 Task: Create a scrum project AgileHero. Add to scrum project AgileHero a team member softage.2@softage.net and assign as Project Lead. Add to scrum project AgileHero a team member softage.3@softage.net
Action: Mouse moved to (226, 52)
Screenshot: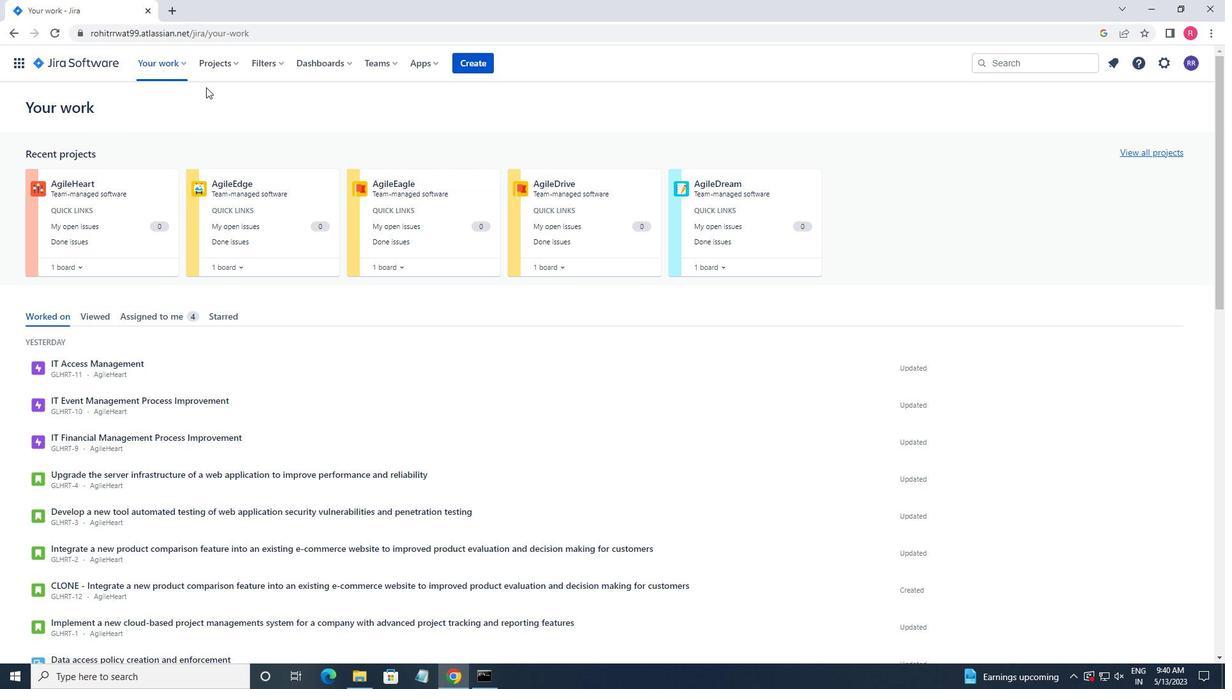 
Action: Mouse pressed left at (226, 52)
Screenshot: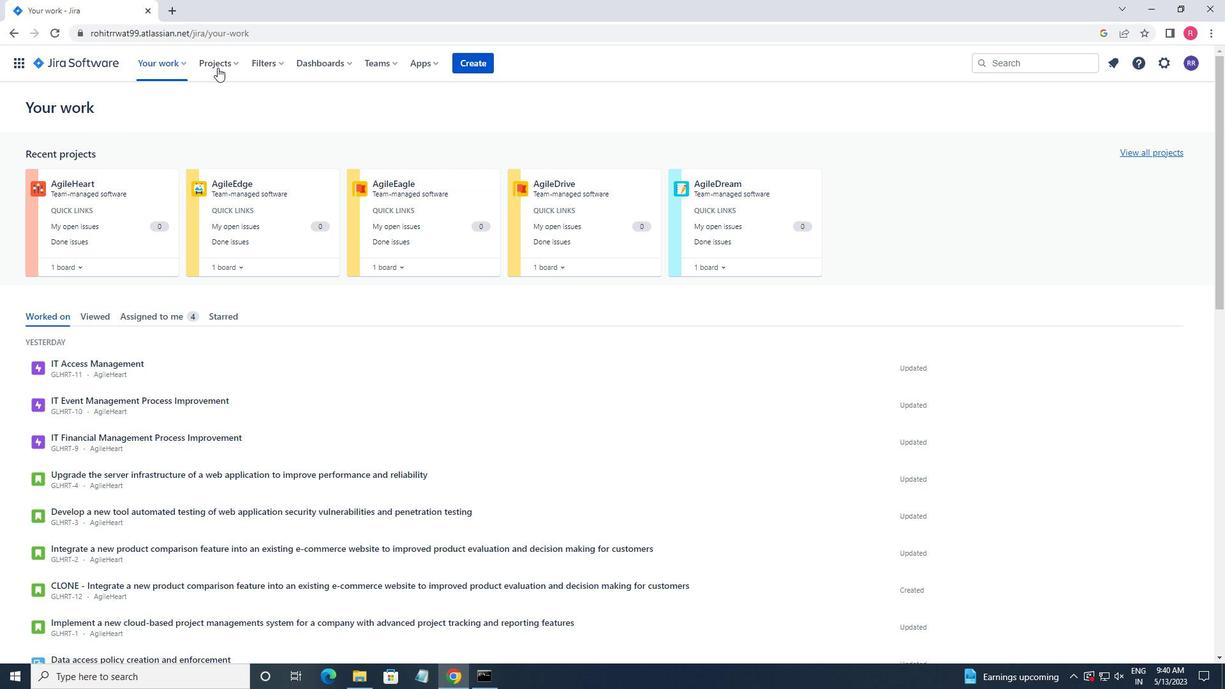 
Action: Mouse moved to (226, 66)
Screenshot: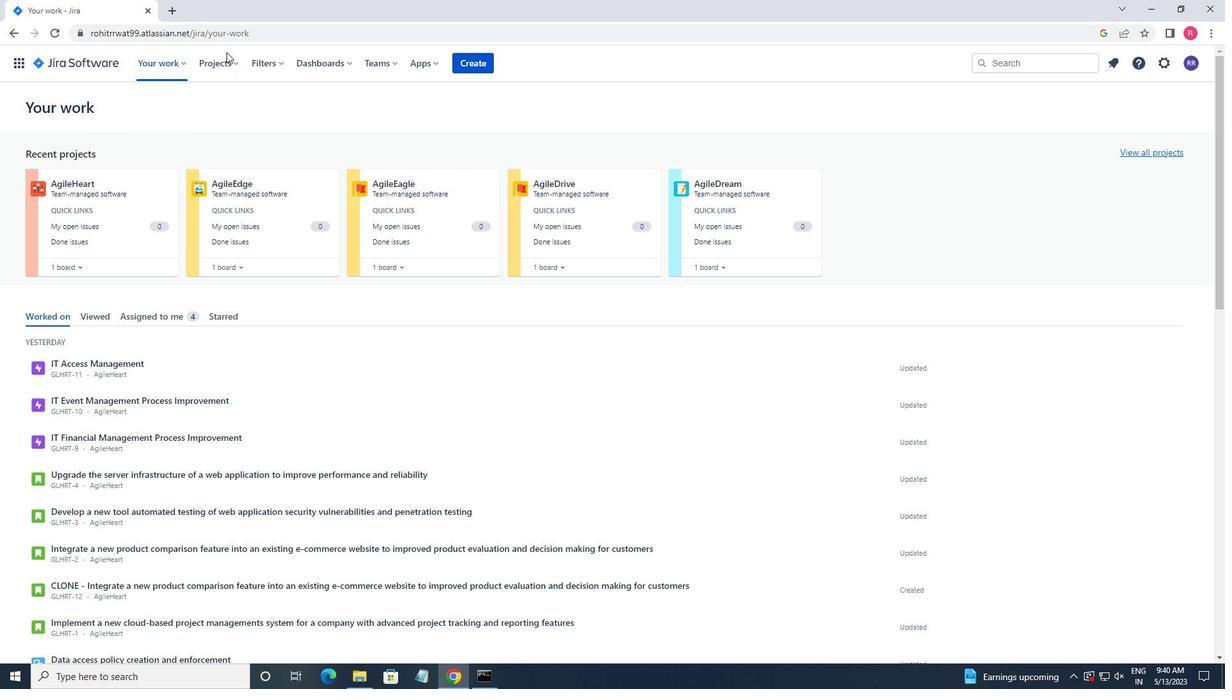 
Action: Mouse pressed left at (226, 66)
Screenshot: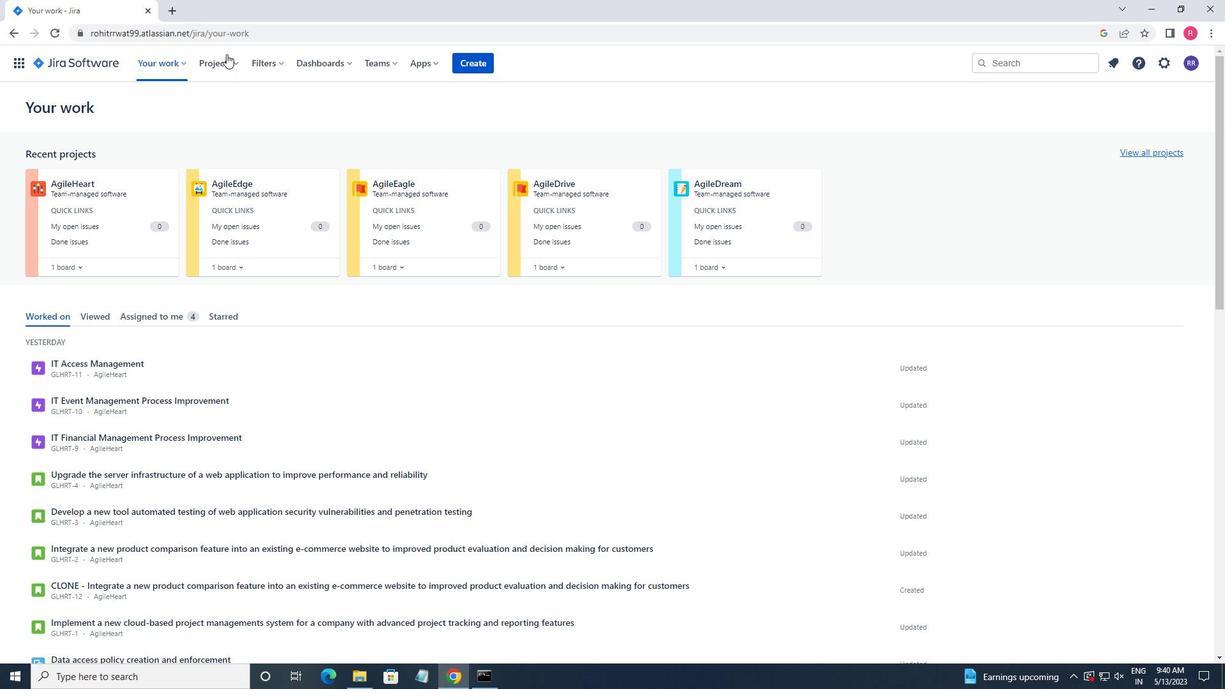 
Action: Mouse moved to (275, 320)
Screenshot: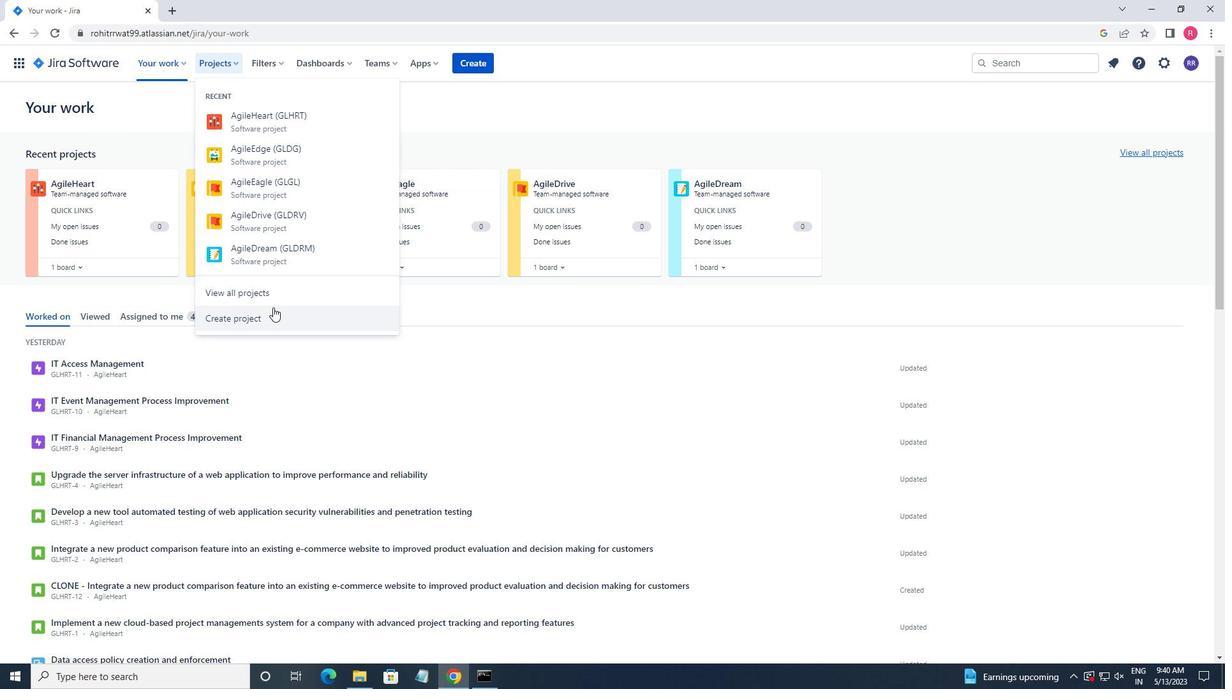 
Action: Mouse pressed left at (275, 320)
Screenshot: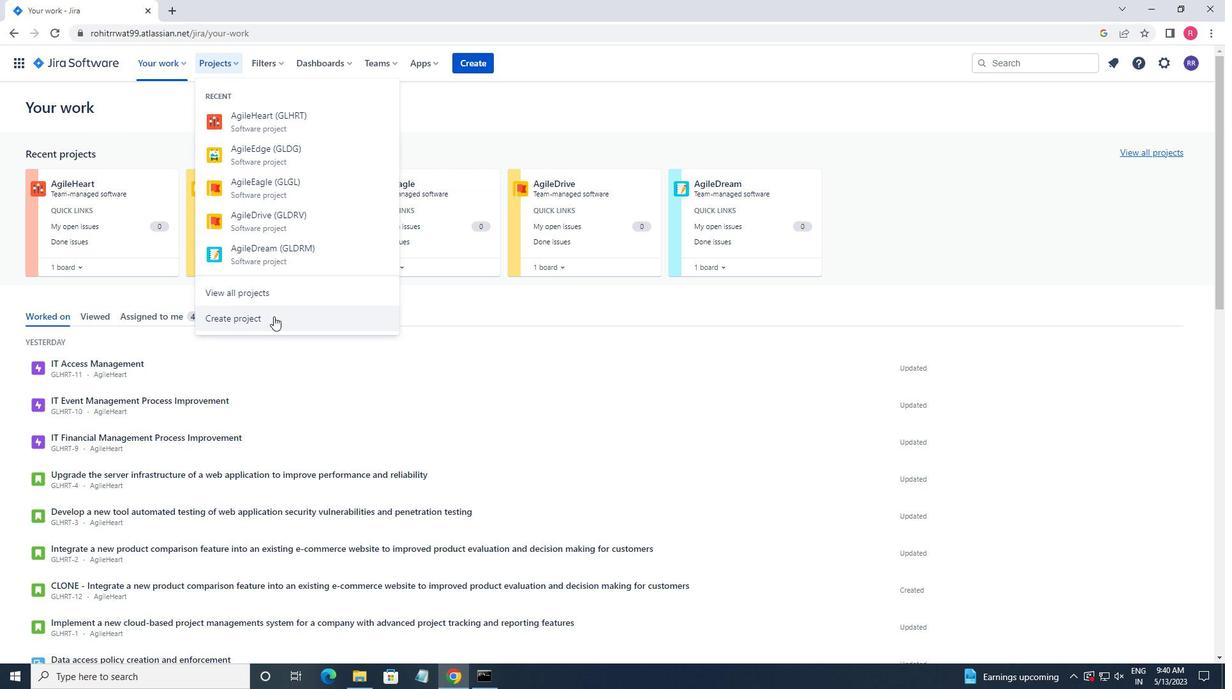 
Action: Mouse moved to (627, 308)
Screenshot: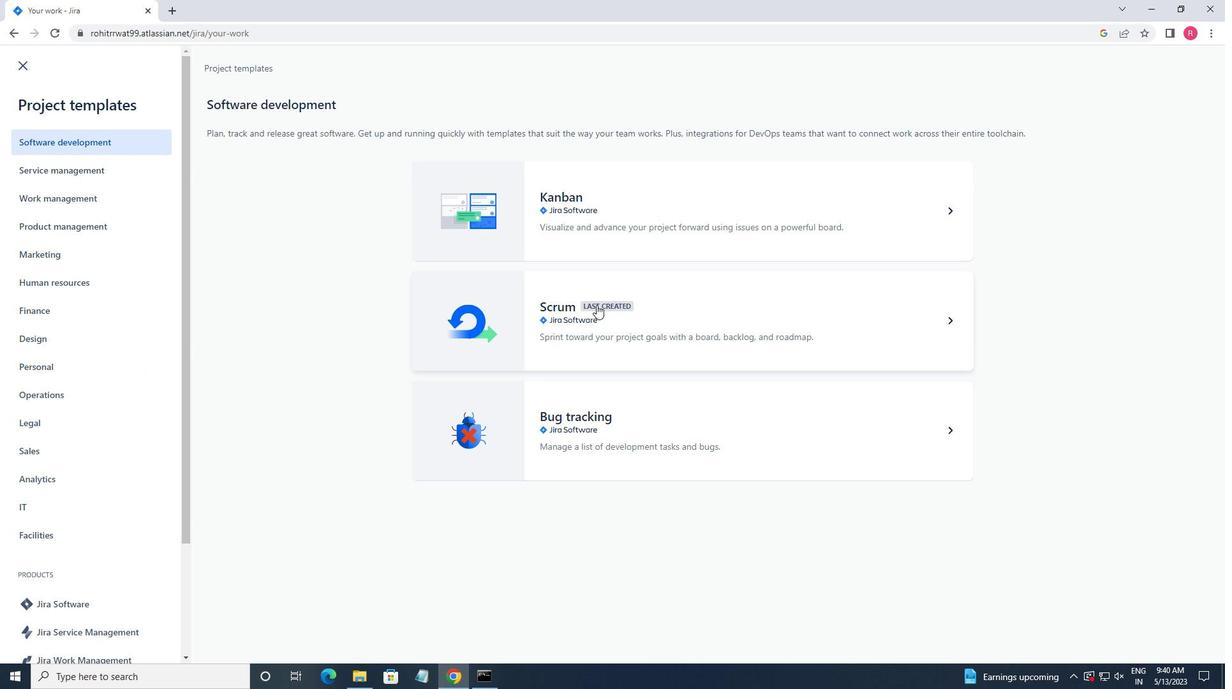 
Action: Mouse pressed left at (627, 308)
Screenshot: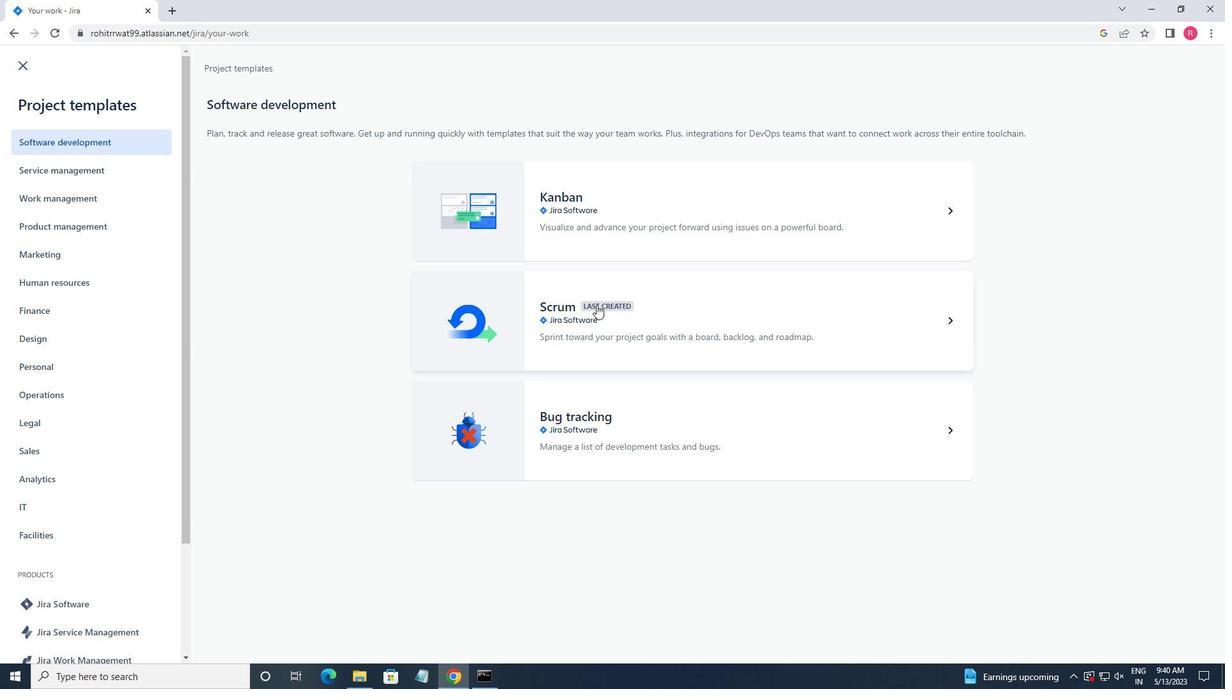 
Action: Mouse moved to (958, 637)
Screenshot: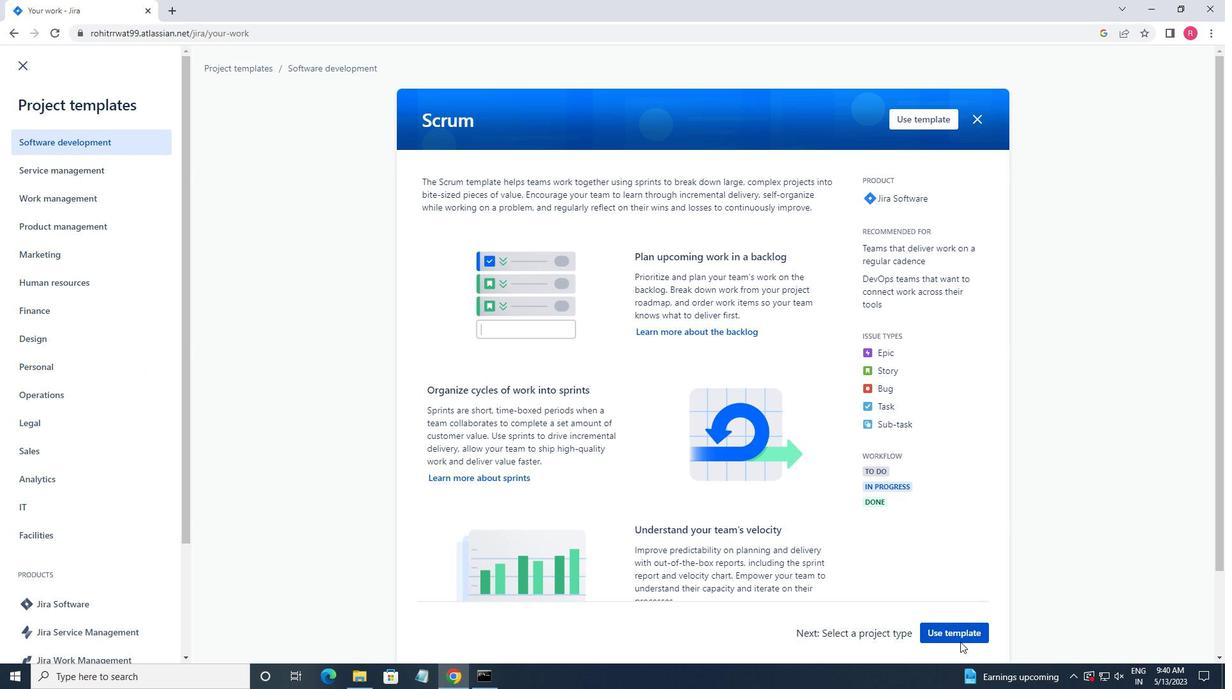 
Action: Mouse pressed left at (958, 637)
Screenshot: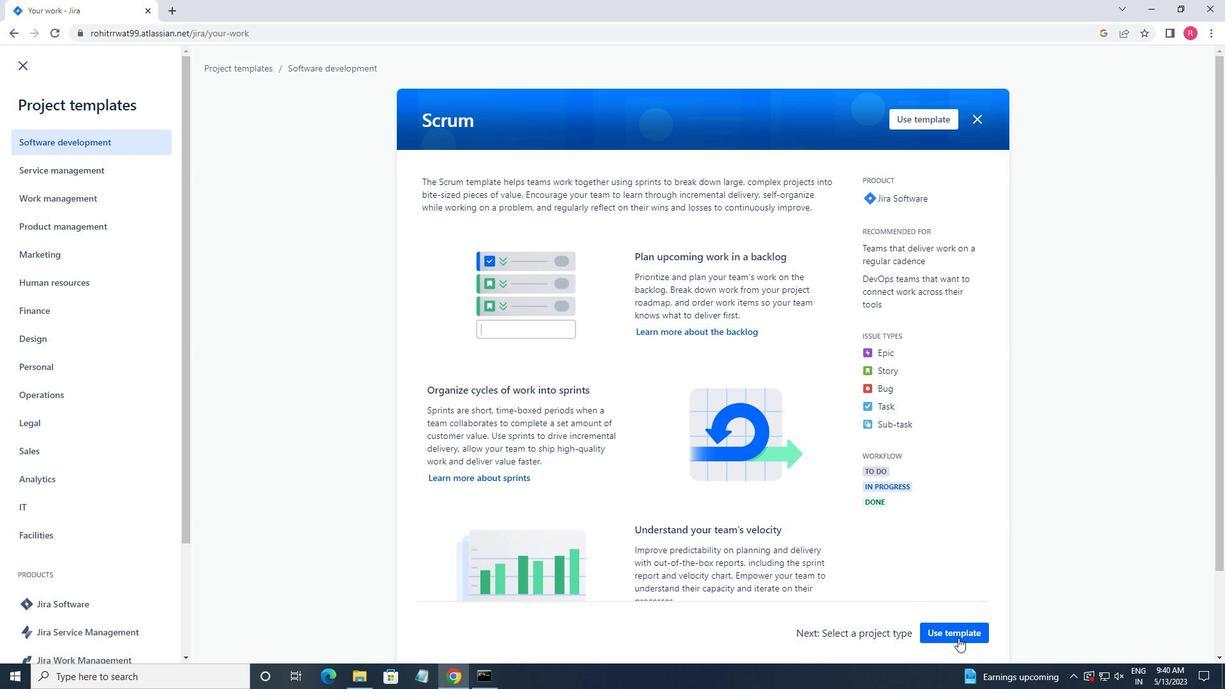 
Action: Mouse moved to (539, 623)
Screenshot: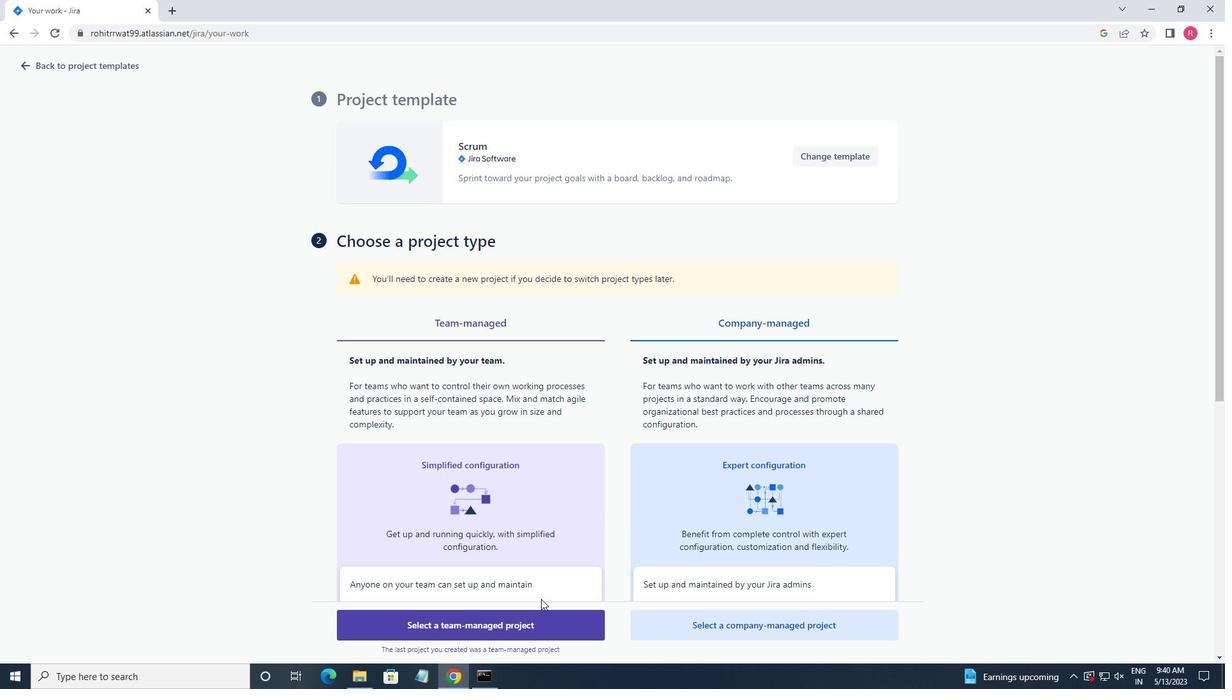 
Action: Mouse pressed left at (539, 623)
Screenshot: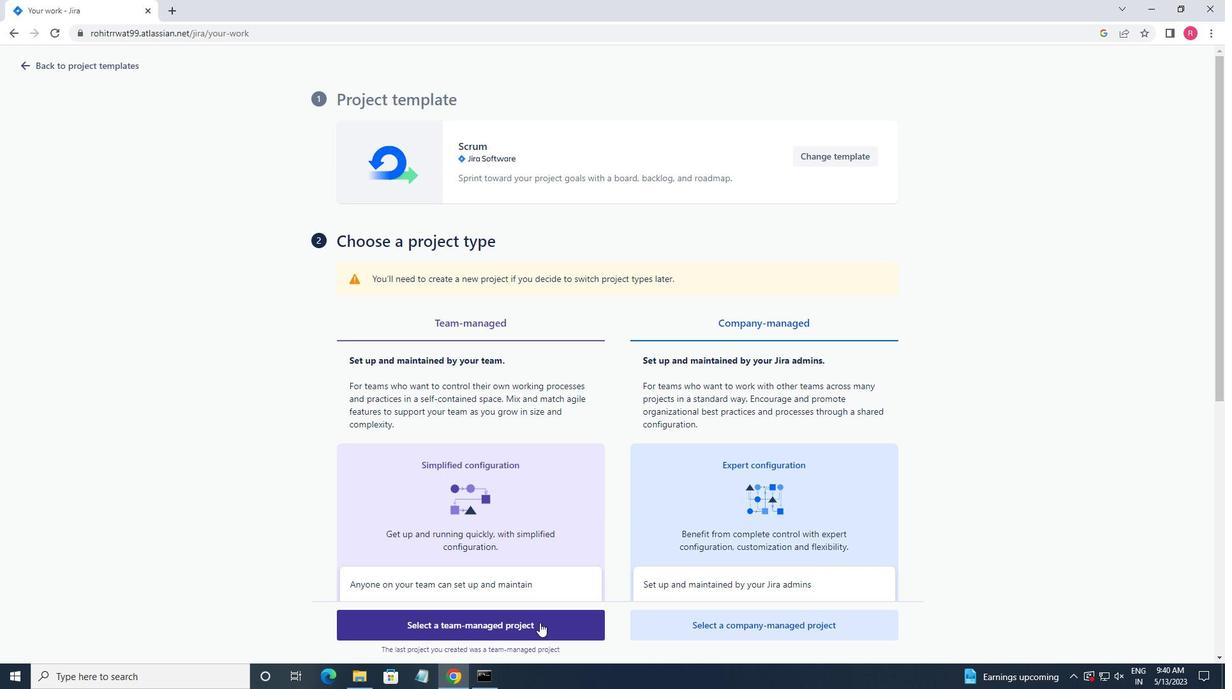 
Action: Mouse moved to (380, 335)
Screenshot: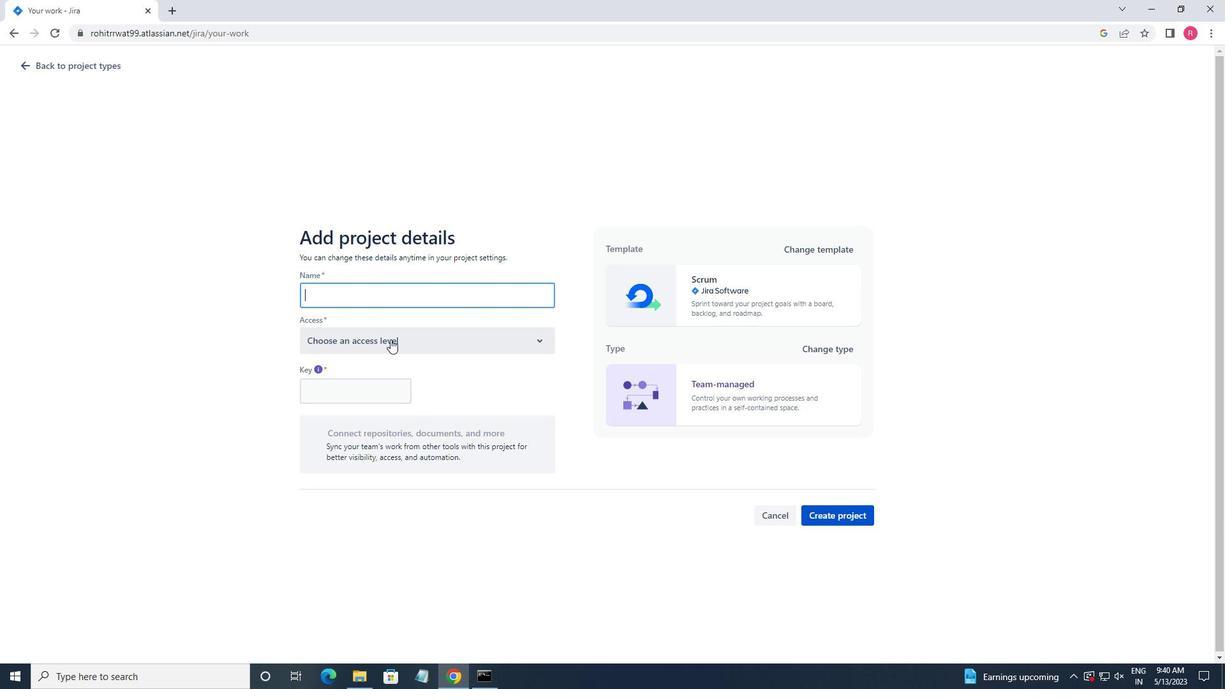 
Action: Key pressed <Key.shift>AGILE<Key.shift>HERO
Screenshot: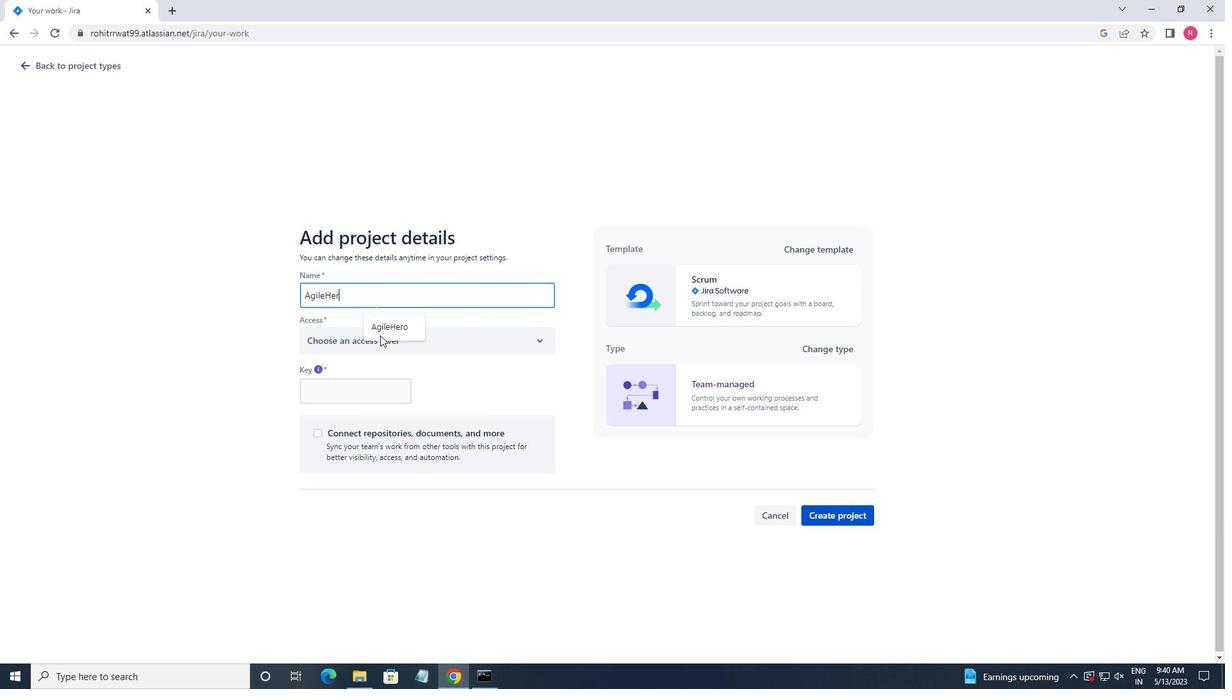 
Action: Mouse pressed left at (380, 335)
Screenshot: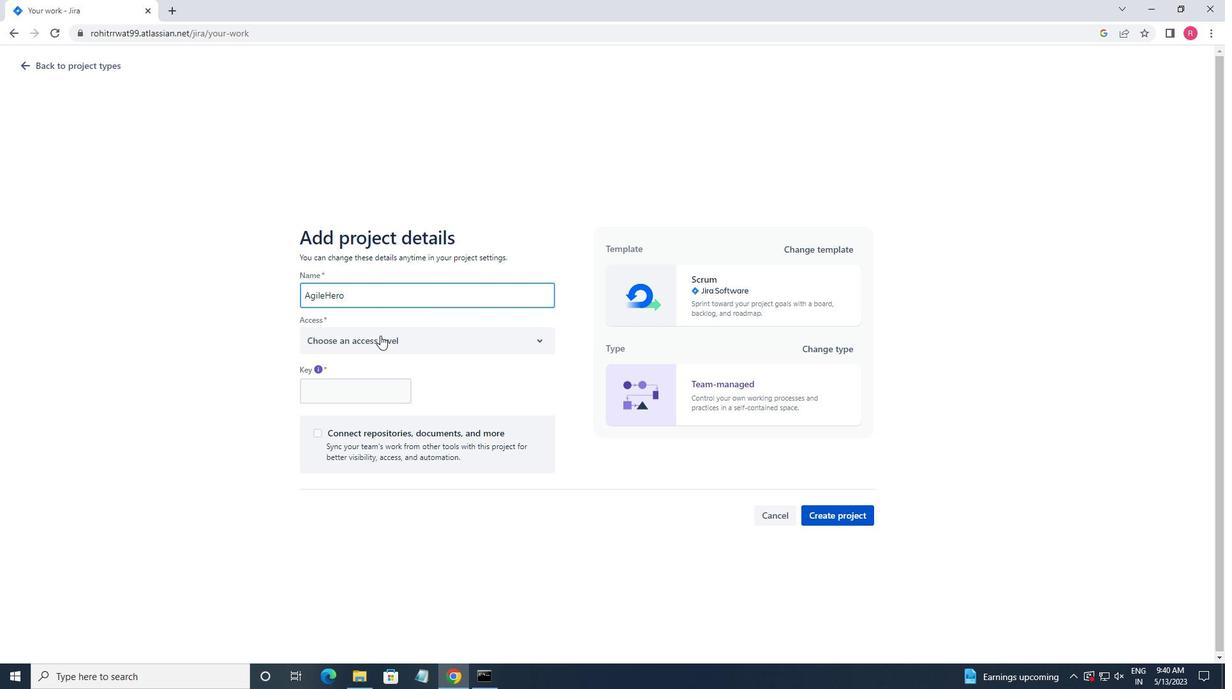 
Action: Mouse moved to (394, 384)
Screenshot: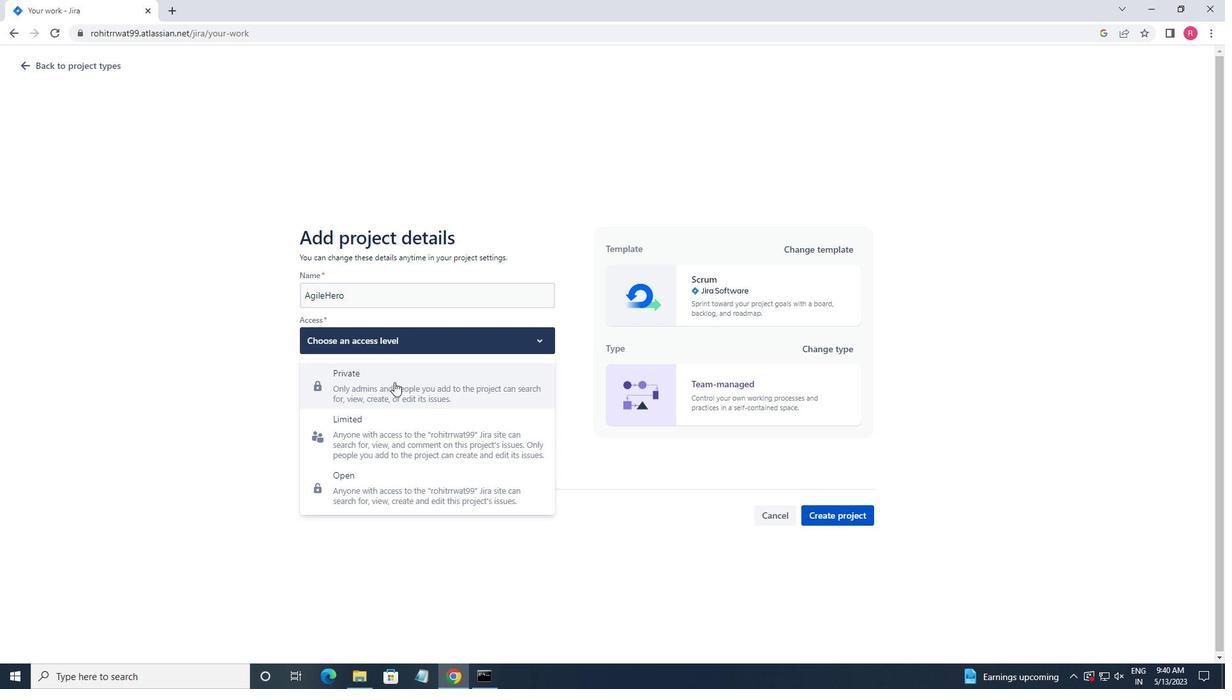 
Action: Mouse pressed left at (394, 384)
Screenshot: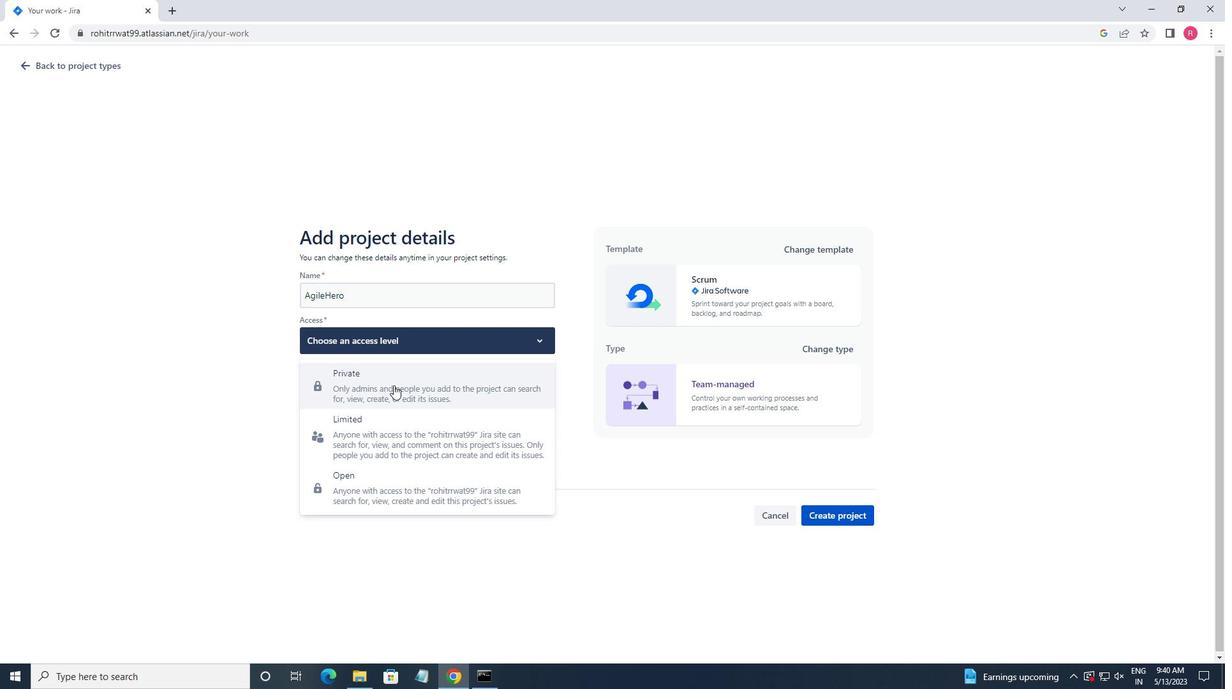 
Action: Mouse moved to (844, 516)
Screenshot: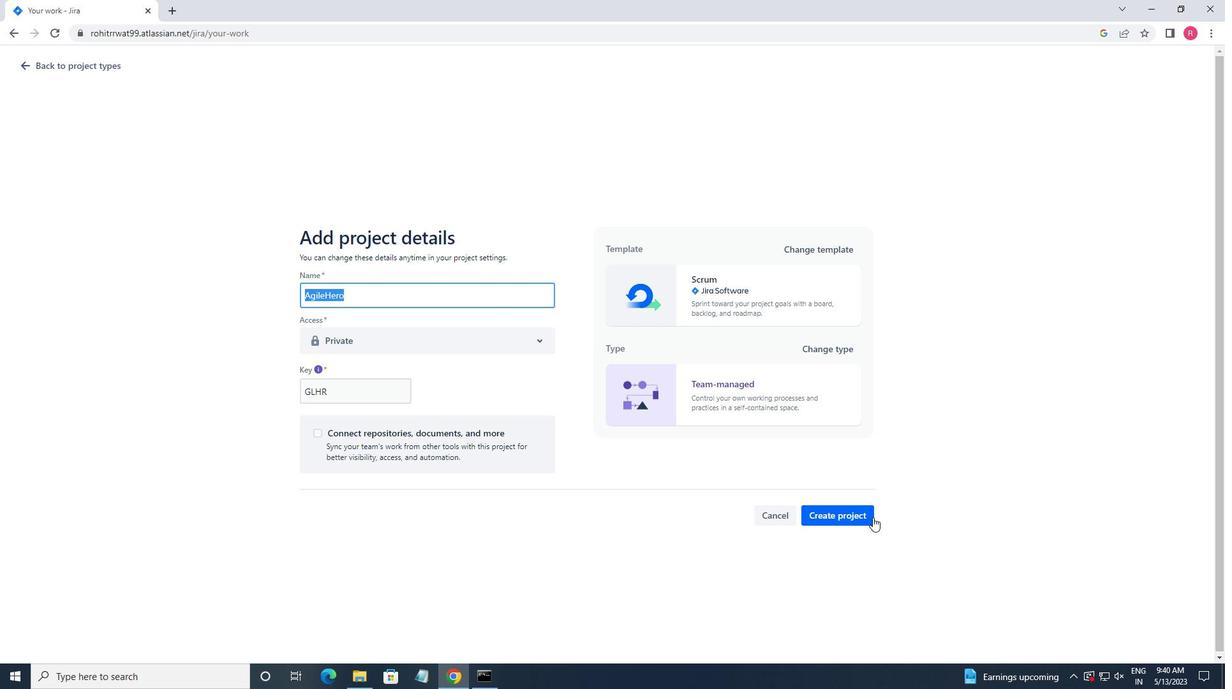 
Action: Mouse pressed left at (844, 516)
Screenshot: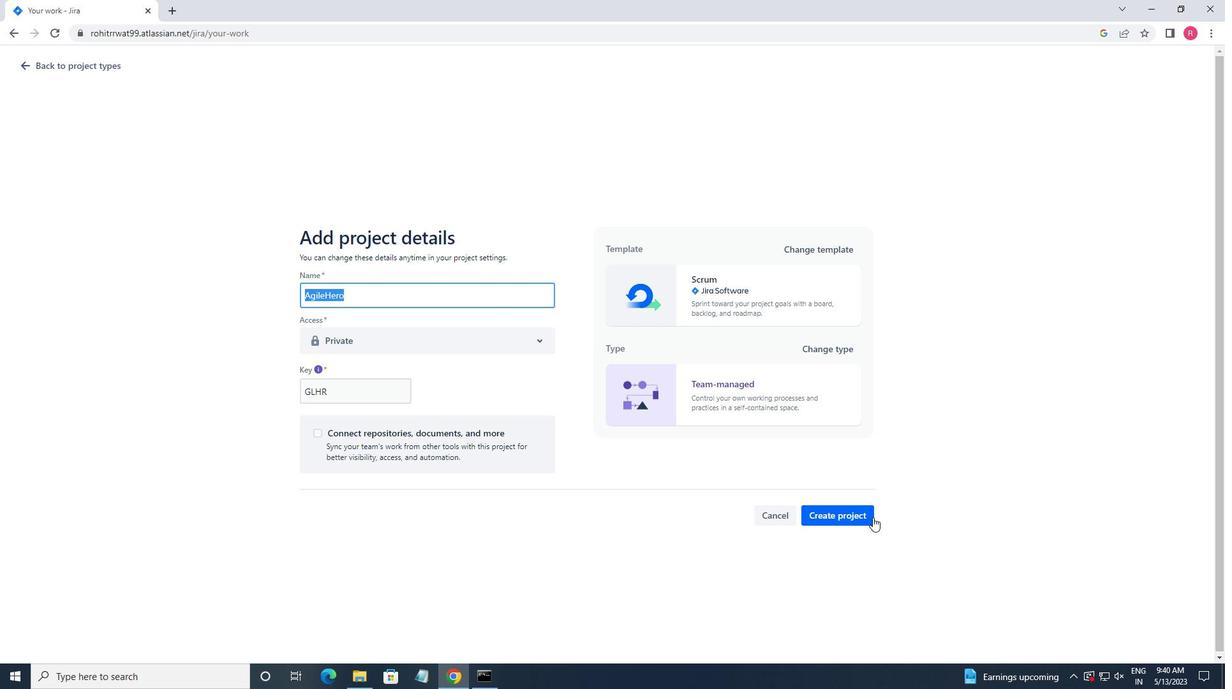 
Action: Mouse moved to (297, 179)
Screenshot: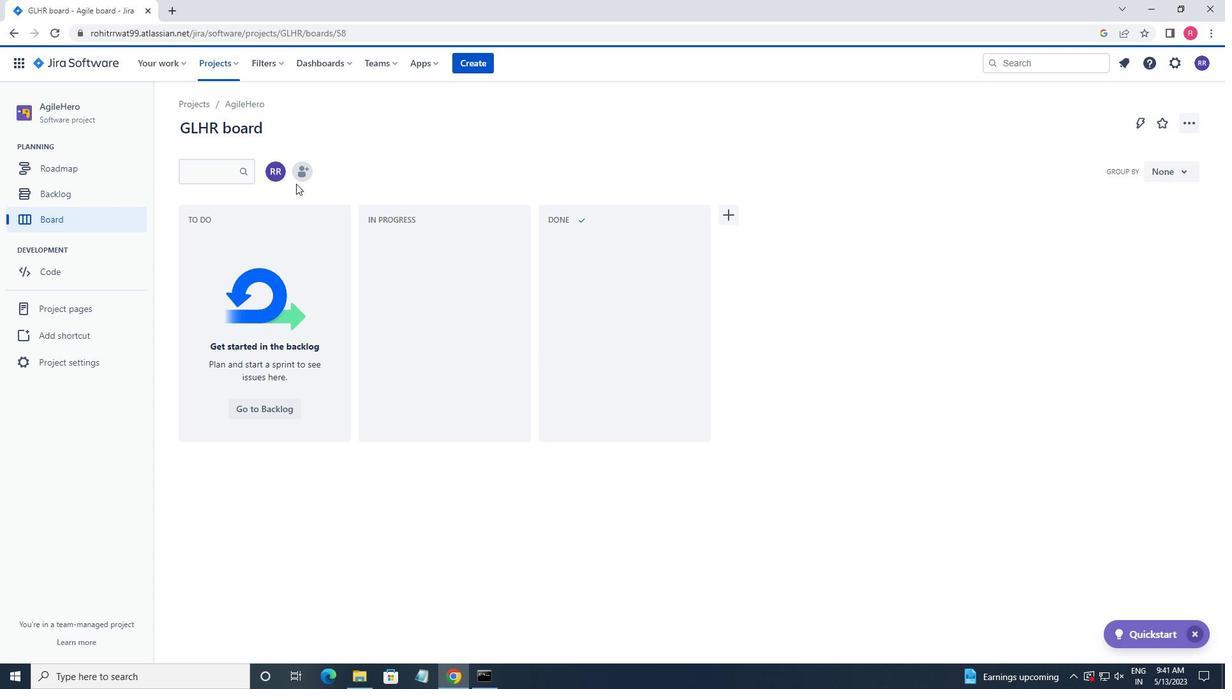 
Action: Mouse pressed left at (297, 179)
Screenshot: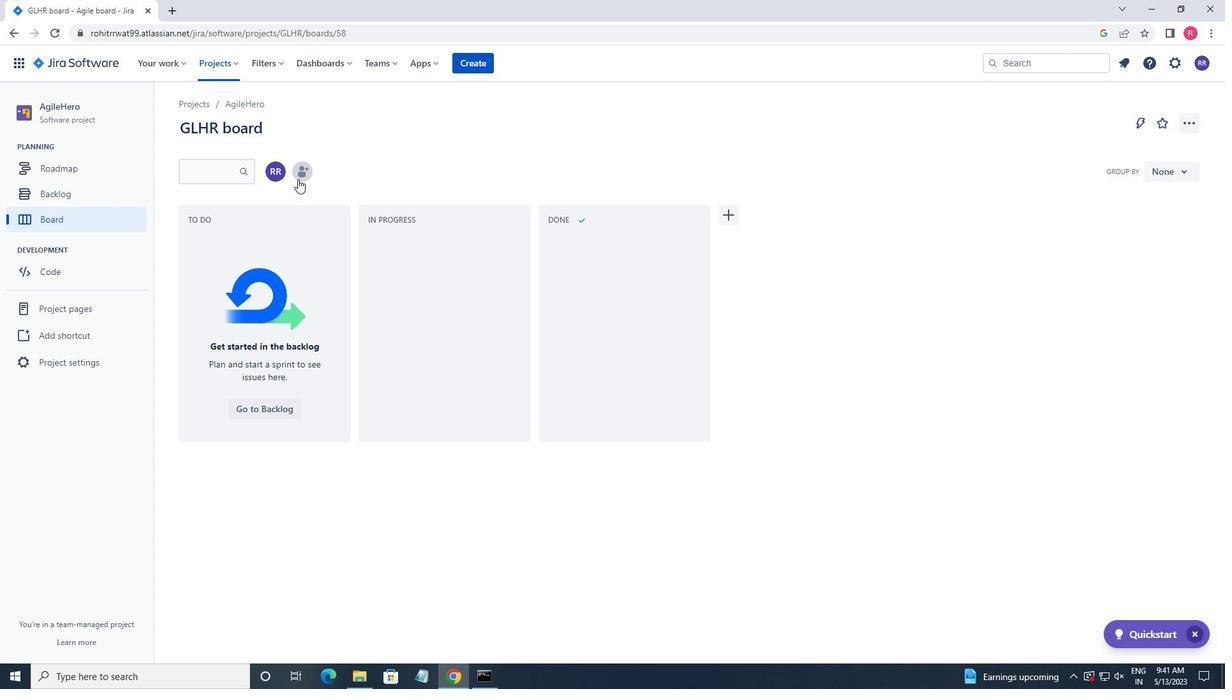 
Action: Key pressed SOFTAGE.2<Key.shift>@SOFTAGE.NET
Screenshot: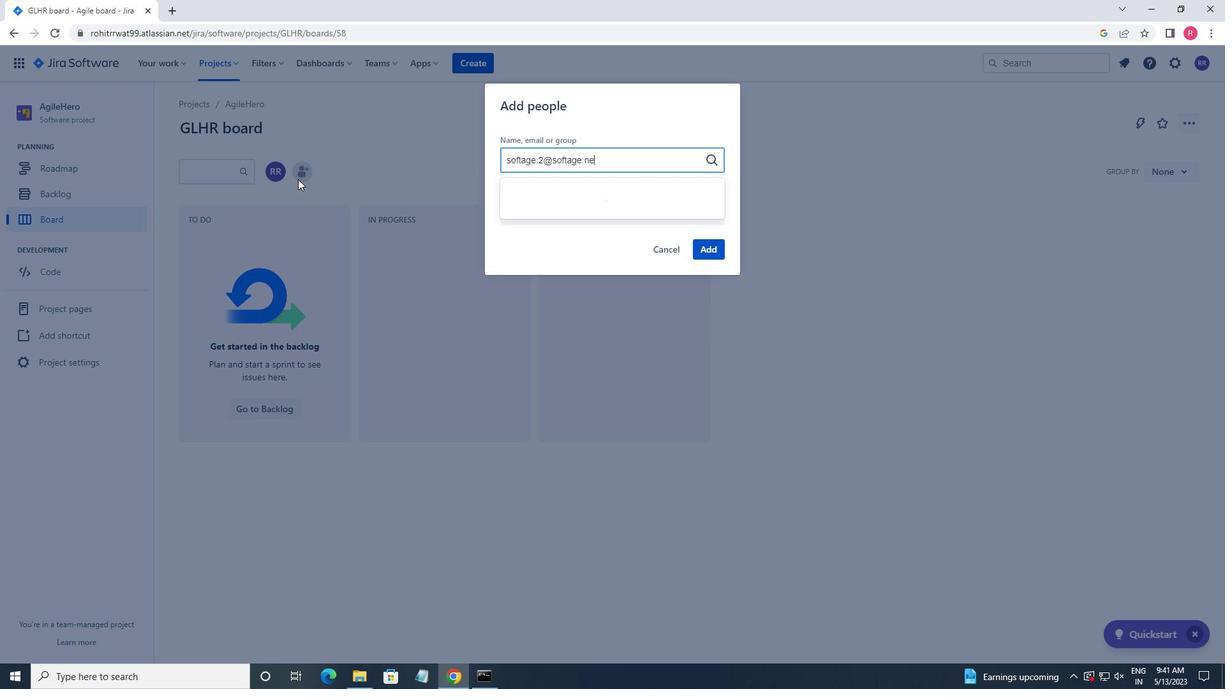 
Action: Mouse moved to (706, 229)
Screenshot: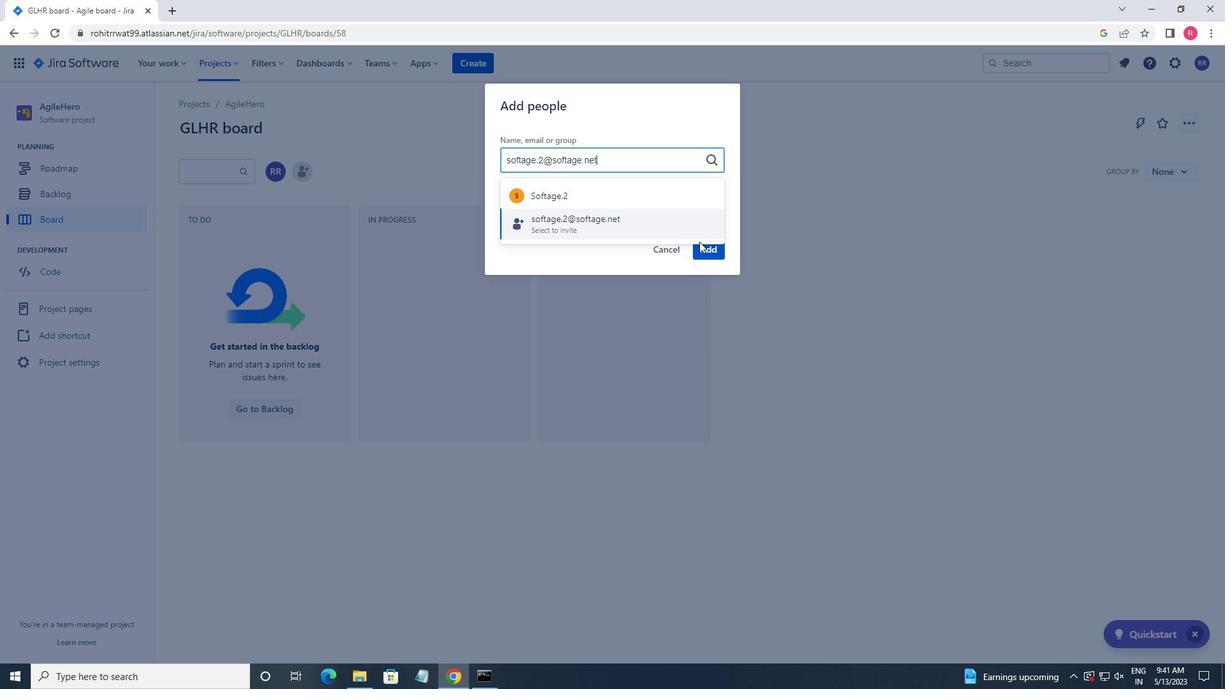 
Action: Mouse pressed left at (706, 229)
Screenshot: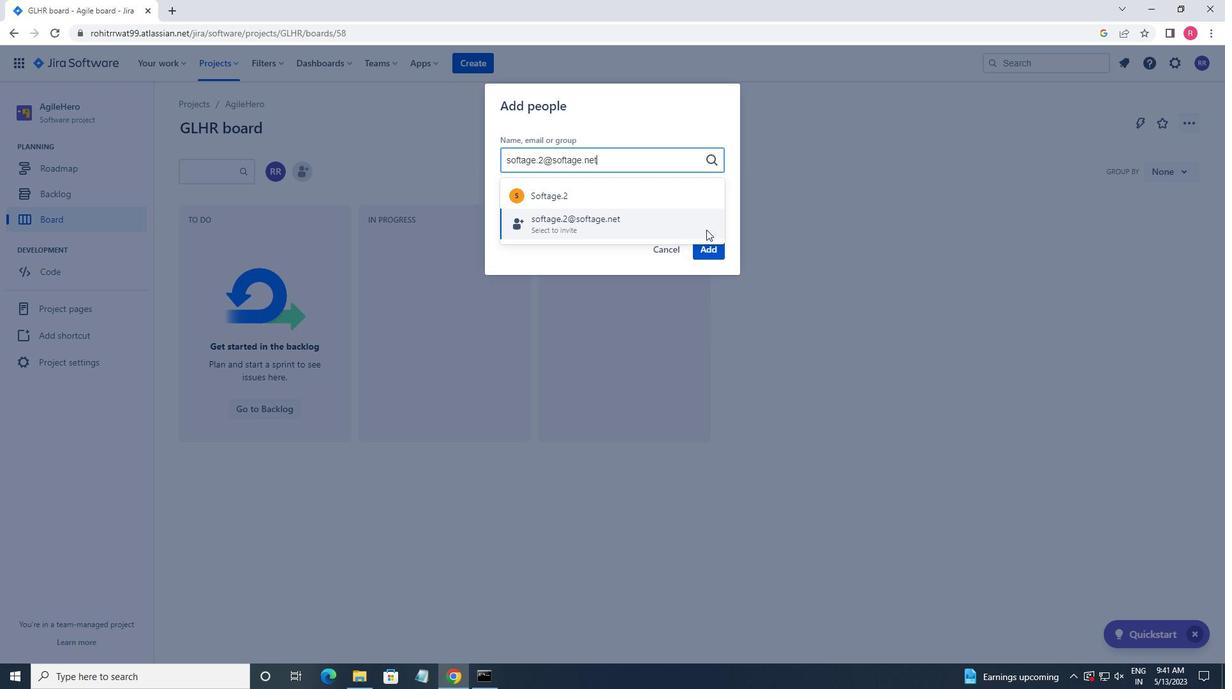 
Action: Mouse moved to (714, 255)
Screenshot: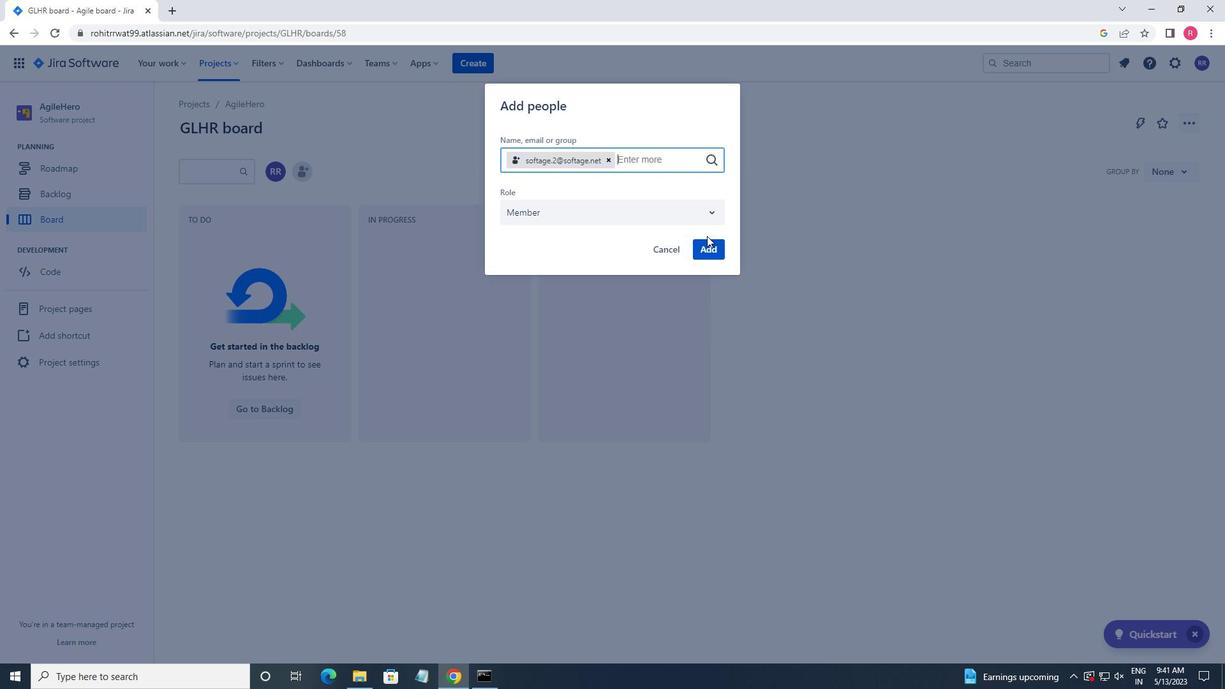 
Action: Mouse pressed left at (714, 255)
Screenshot: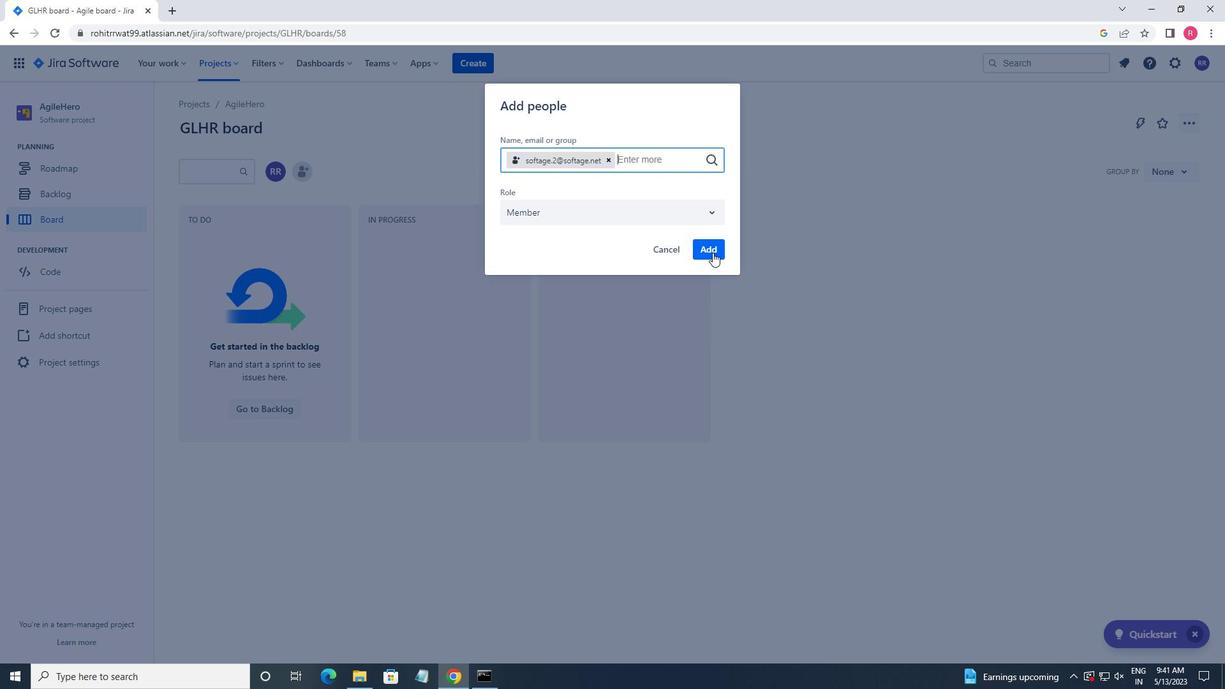 
Action: Mouse moved to (133, 363)
Screenshot: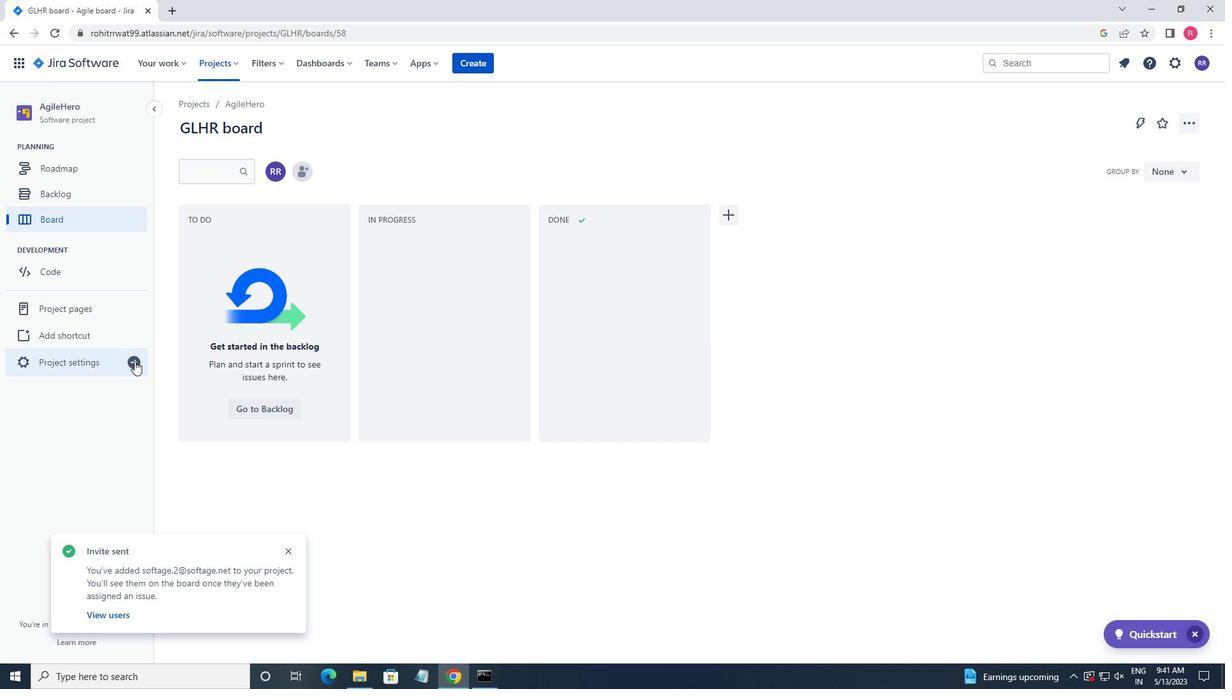 
Action: Mouse pressed left at (133, 363)
Screenshot: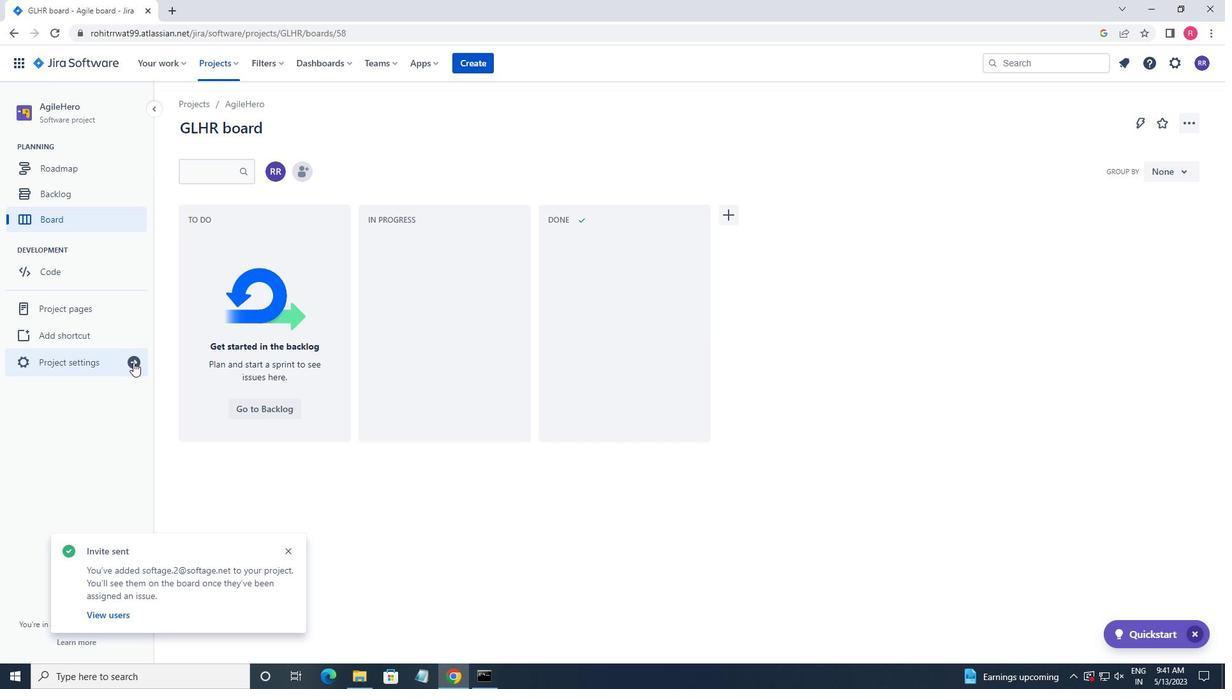 
Action: Mouse moved to (456, 360)
Screenshot: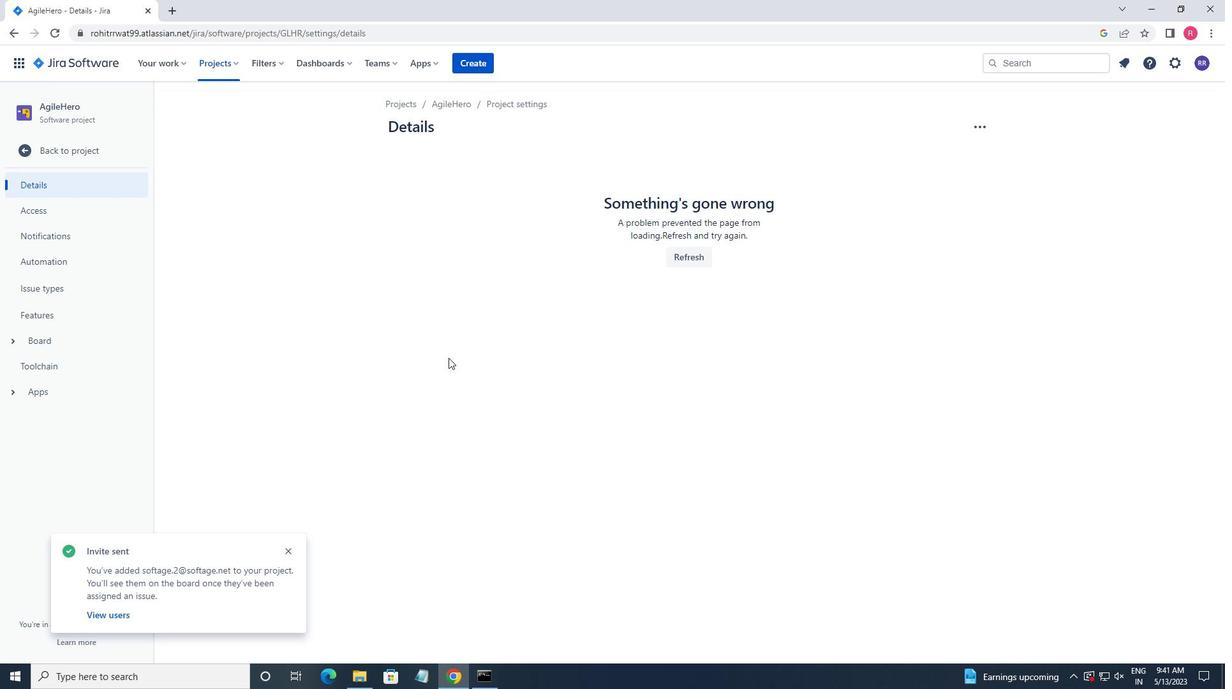 
Action: Mouse scrolled (456, 359) with delta (0, 0)
Screenshot: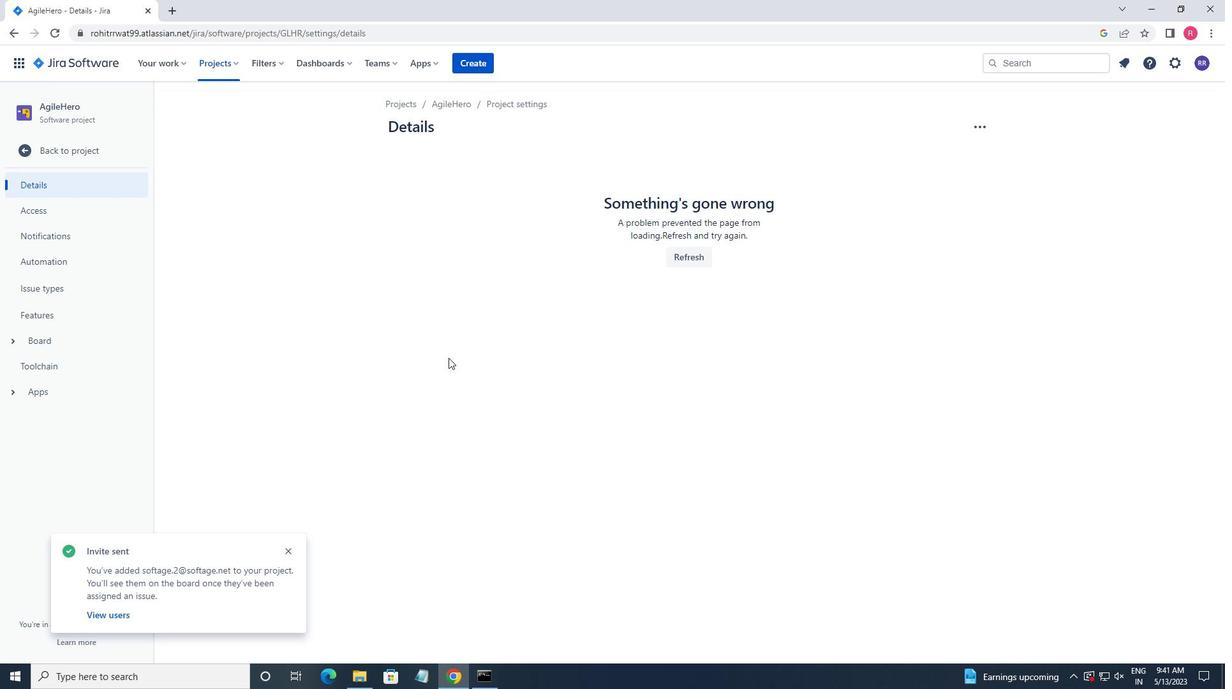 
Action: Mouse moved to (461, 363)
Screenshot: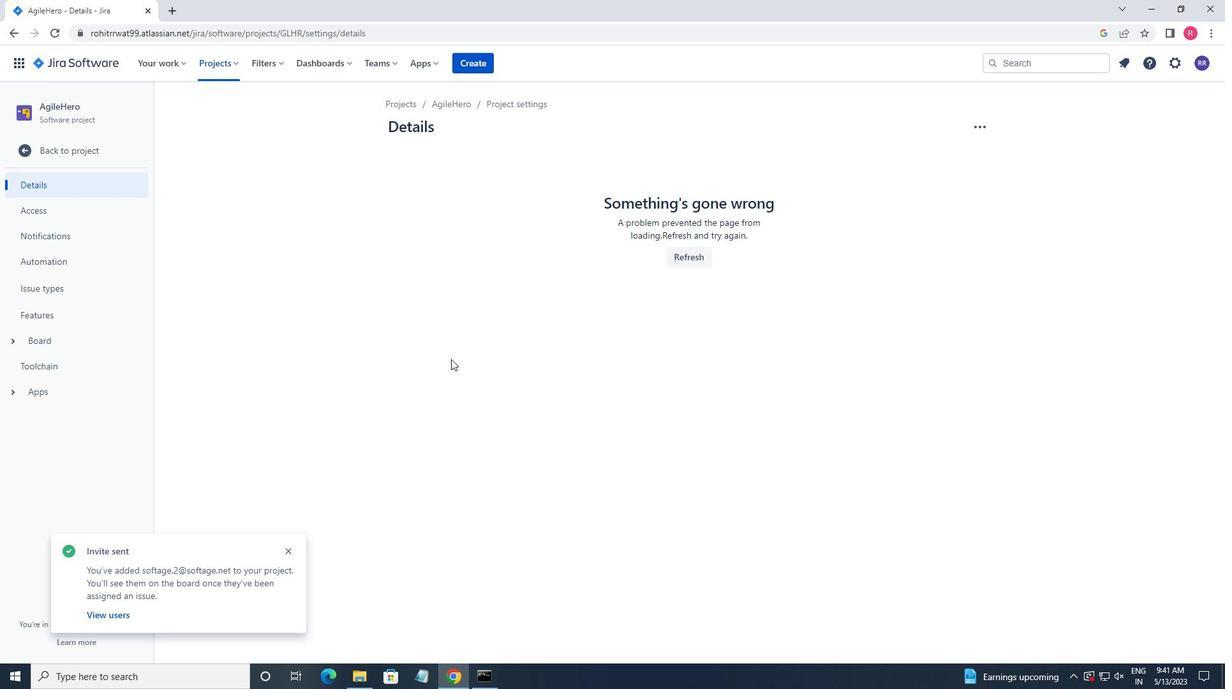 
Action: Mouse scrolled (461, 362) with delta (0, 0)
Screenshot: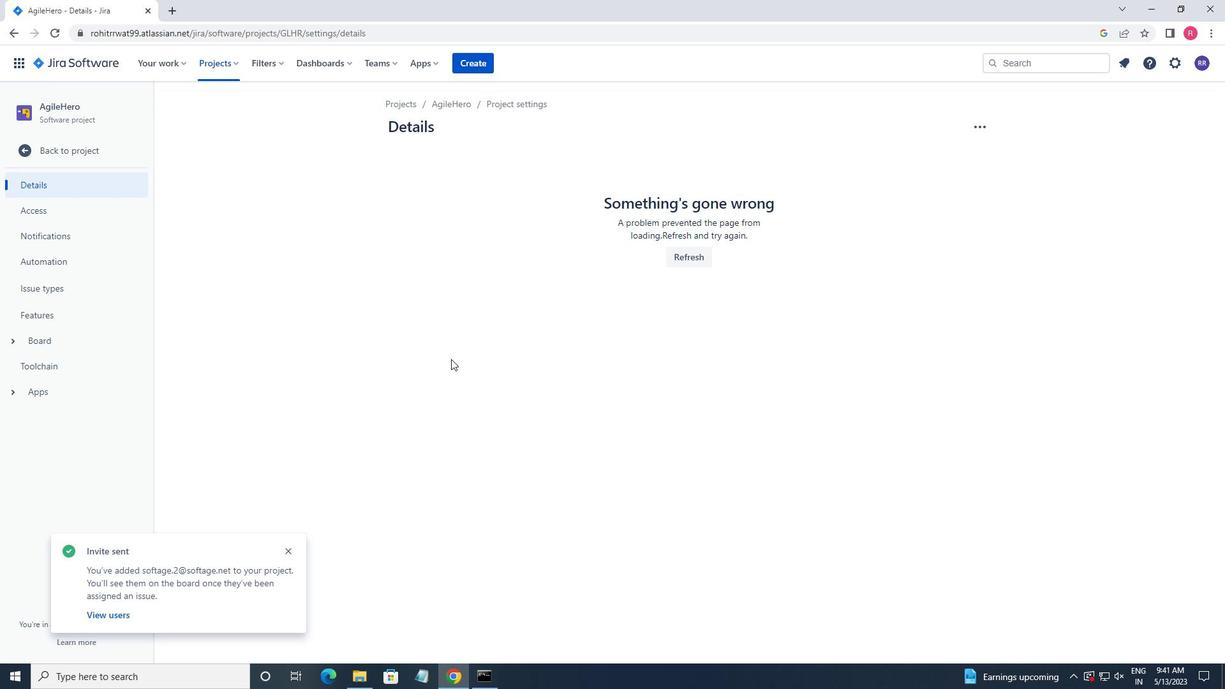 
Action: Mouse moved to (467, 363)
Screenshot: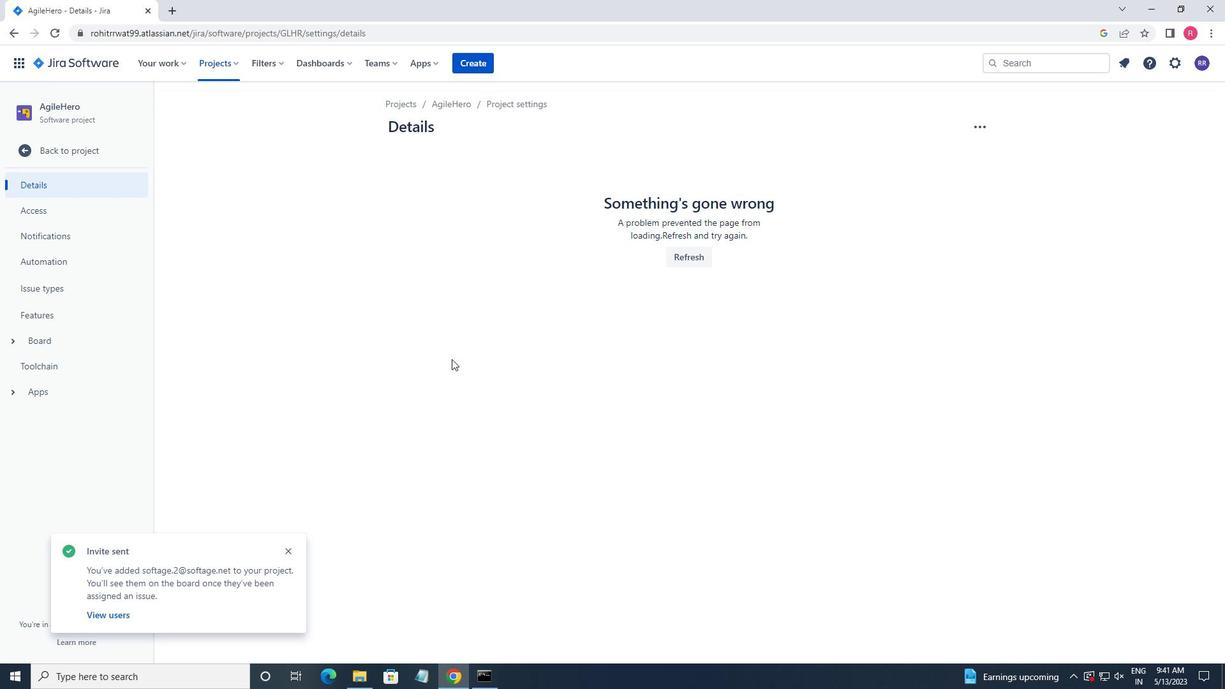 
Action: Mouse scrolled (467, 363) with delta (0, 0)
Screenshot: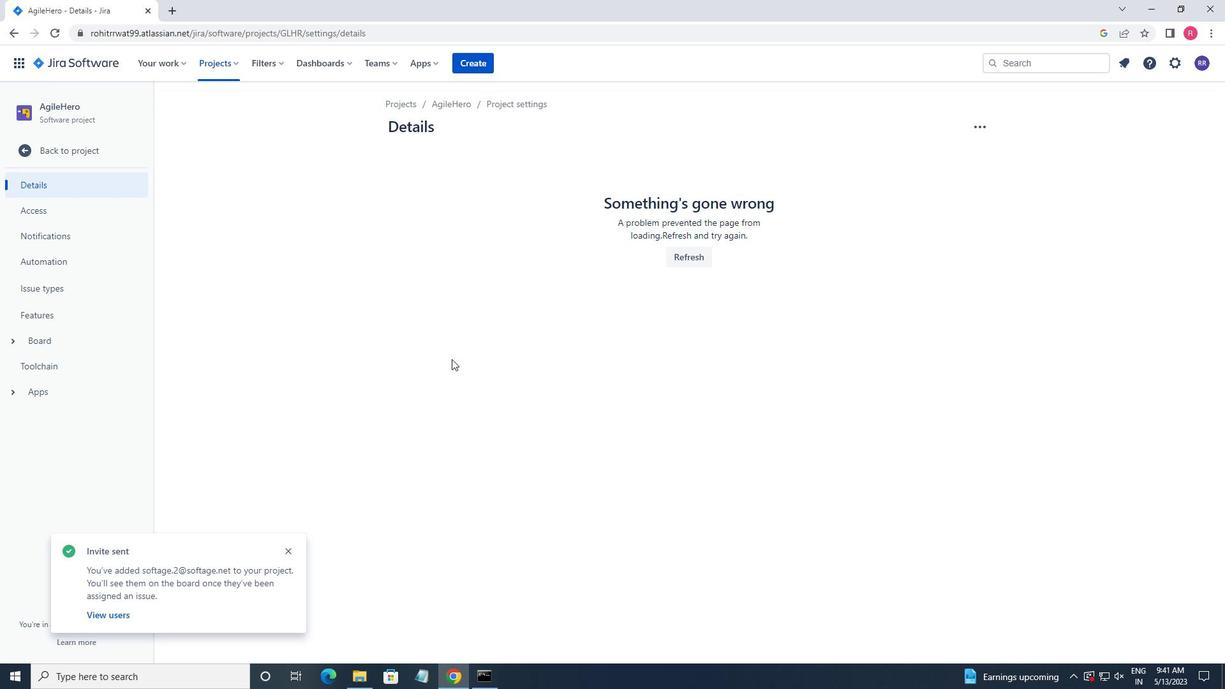 
Action: Mouse moved to (475, 365)
Screenshot: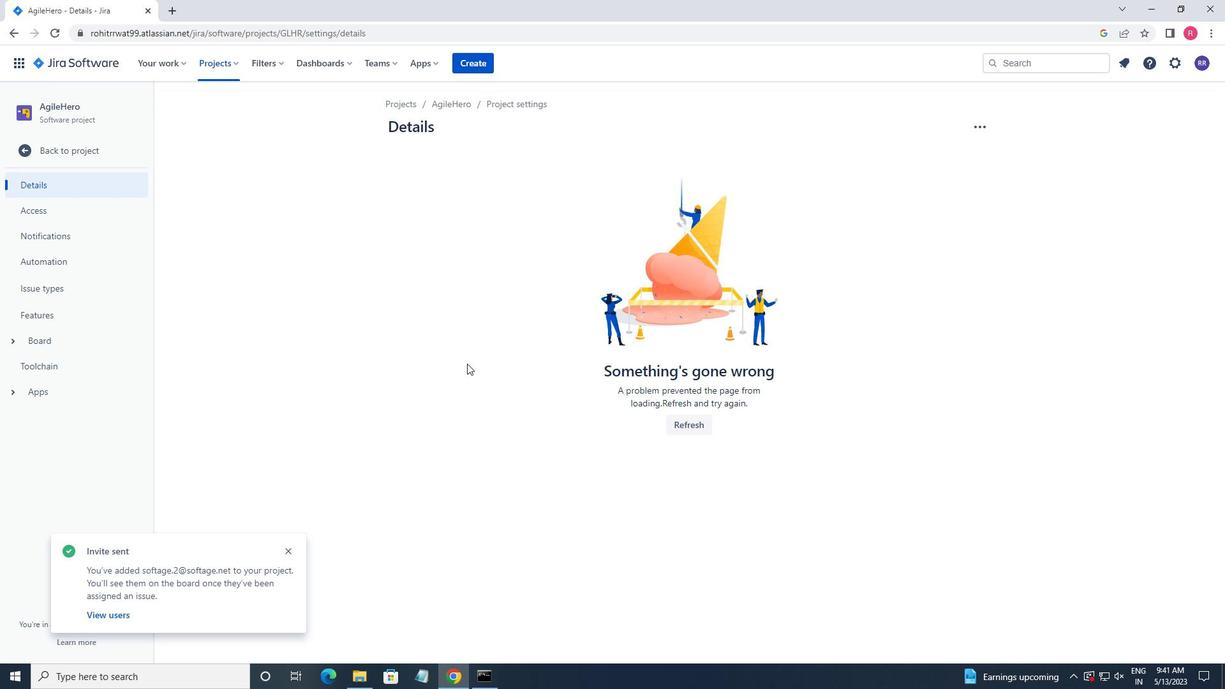 
Action: Mouse scrolled (475, 364) with delta (0, 0)
Screenshot: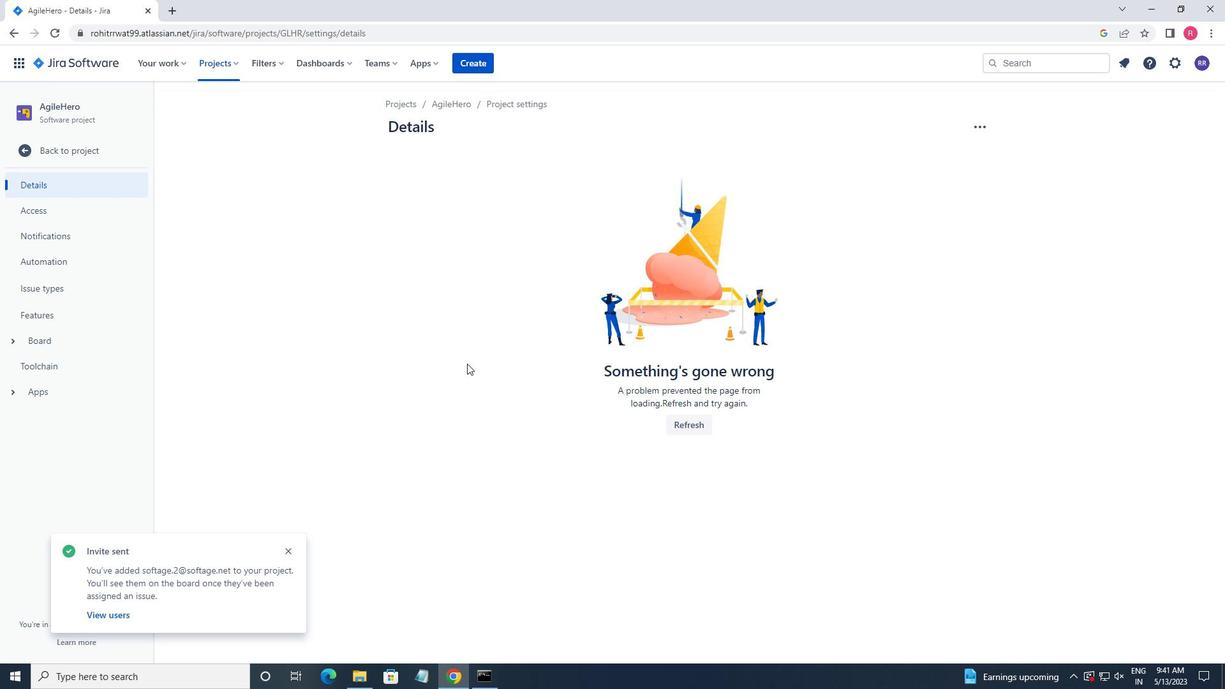 
Action: Mouse moved to (483, 366)
Screenshot: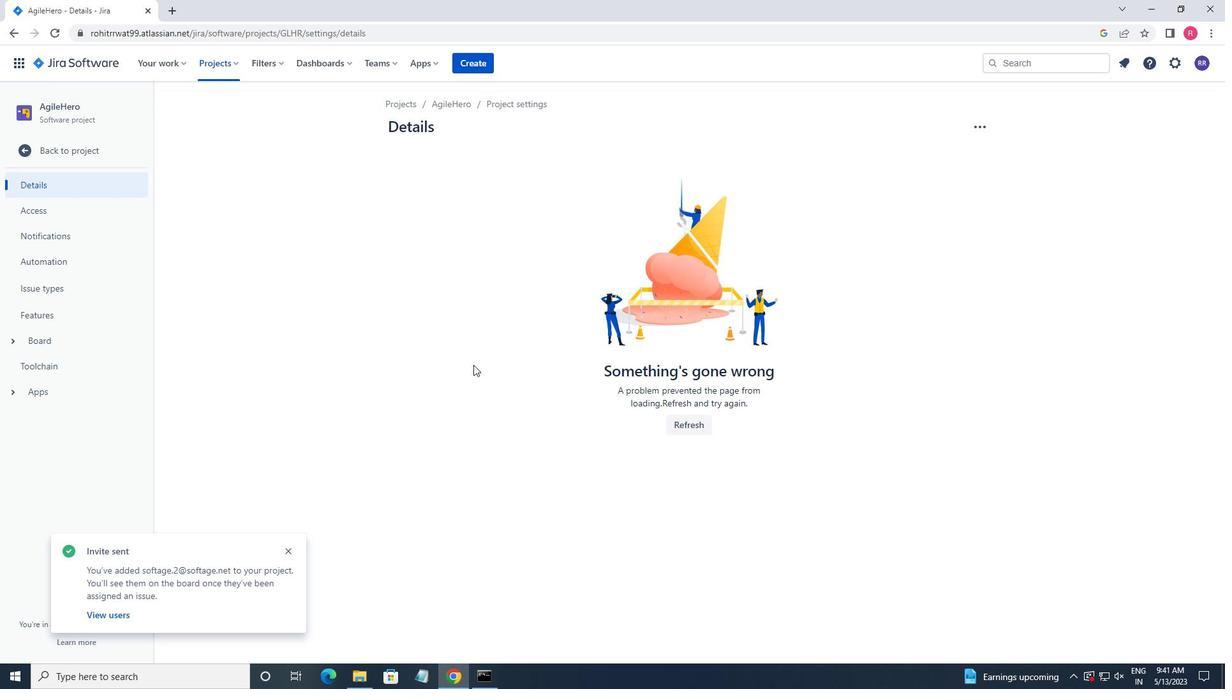 
Action: Mouse scrolled (483, 365) with delta (0, 0)
Screenshot: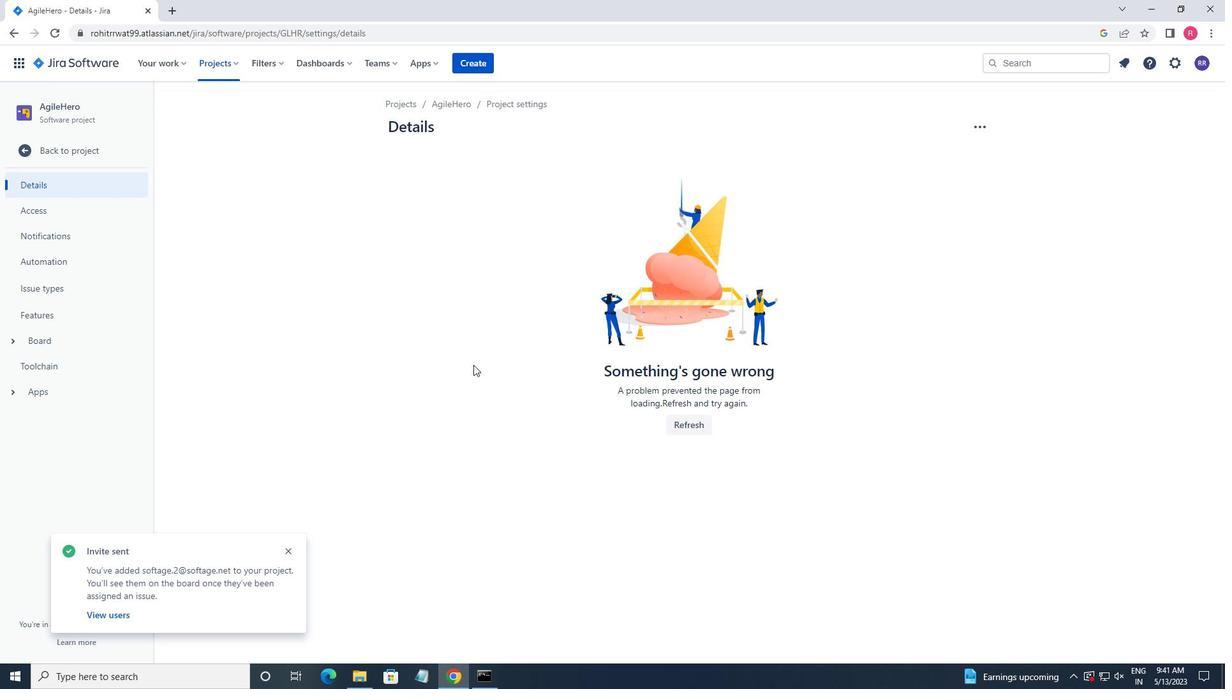 
Action: Mouse moved to (488, 366)
Screenshot: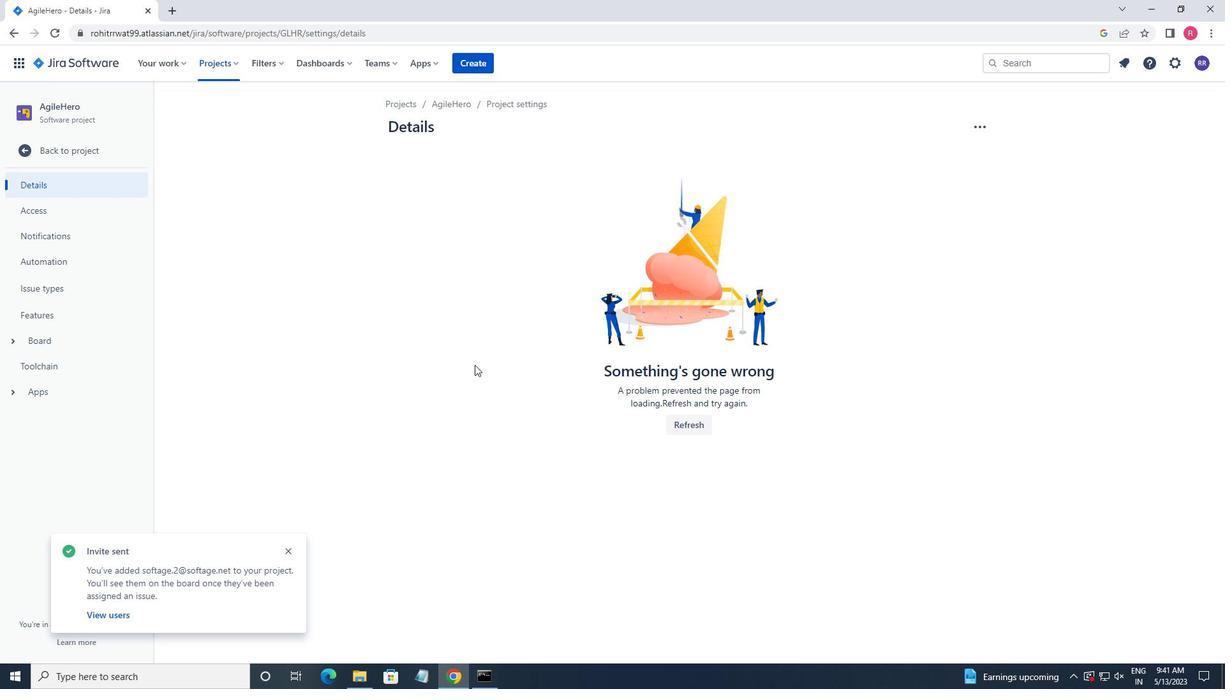 
Action: Mouse scrolled (488, 366) with delta (0, 0)
Screenshot: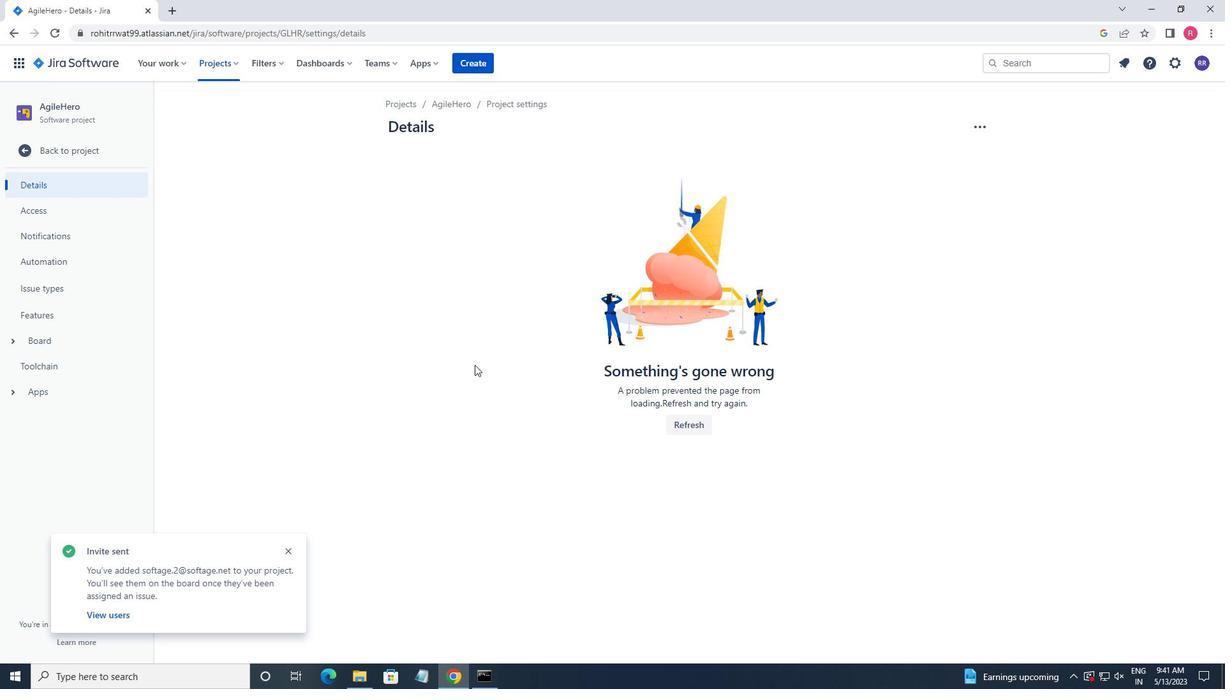 
Action: Mouse moved to (696, 423)
Screenshot: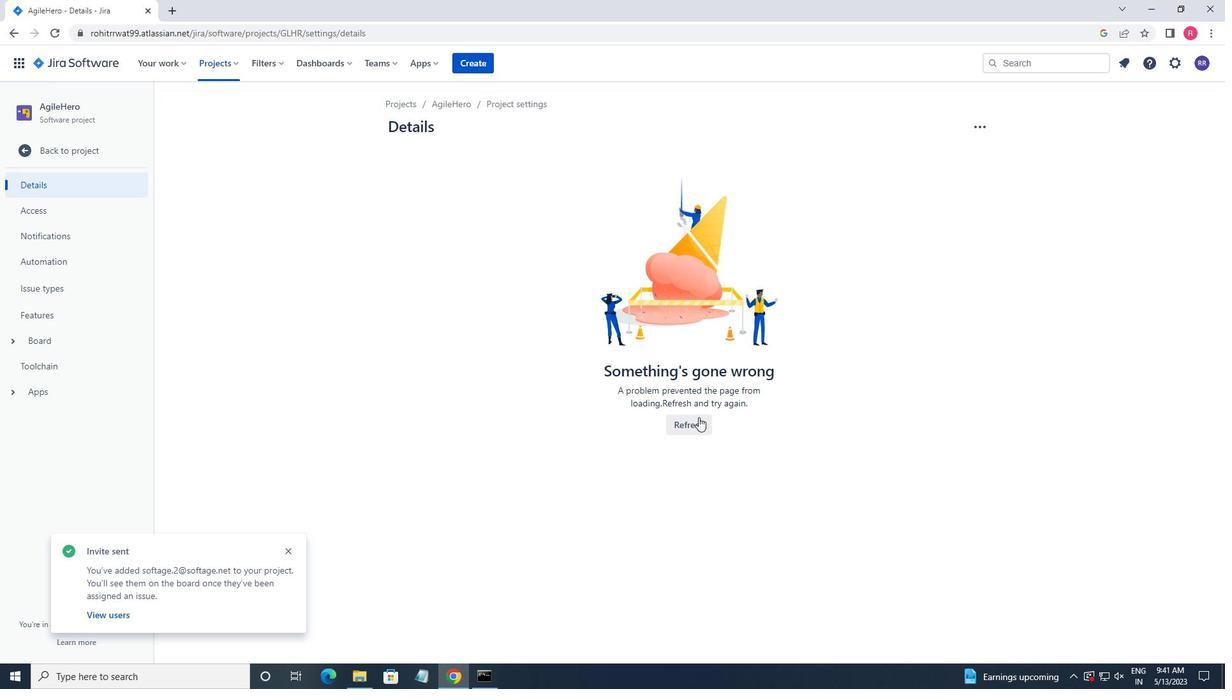 
Action: Mouse pressed left at (696, 423)
Screenshot: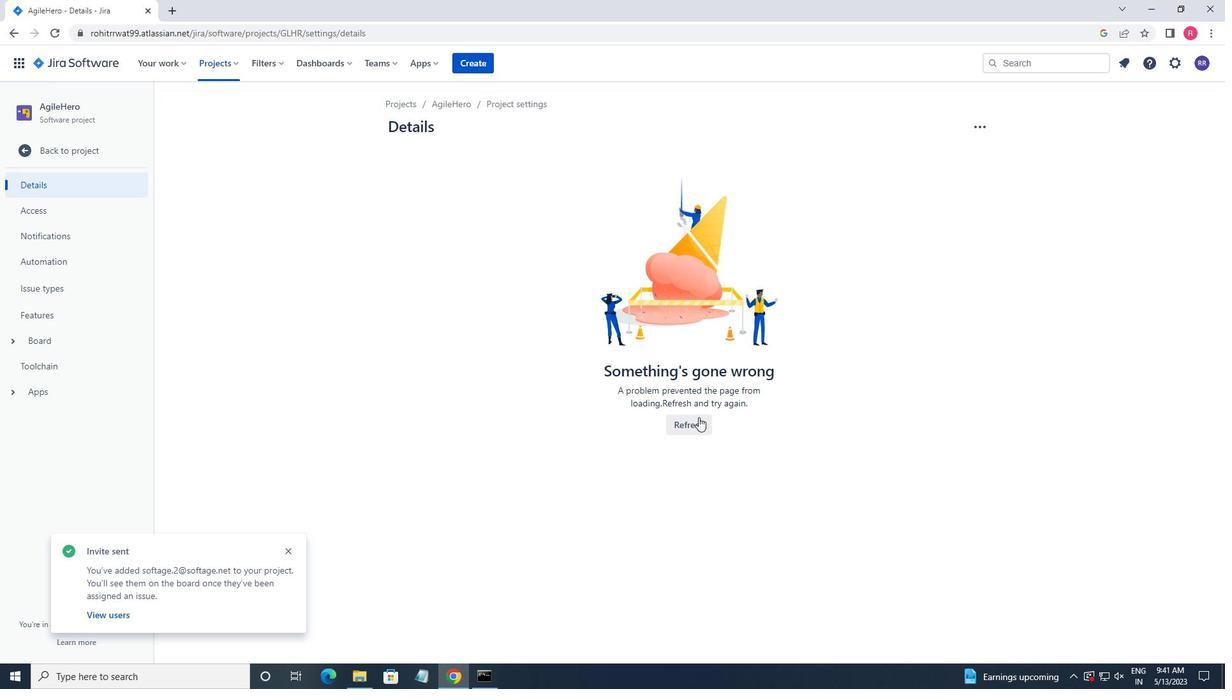 
Action: Mouse moved to (685, 426)
Screenshot: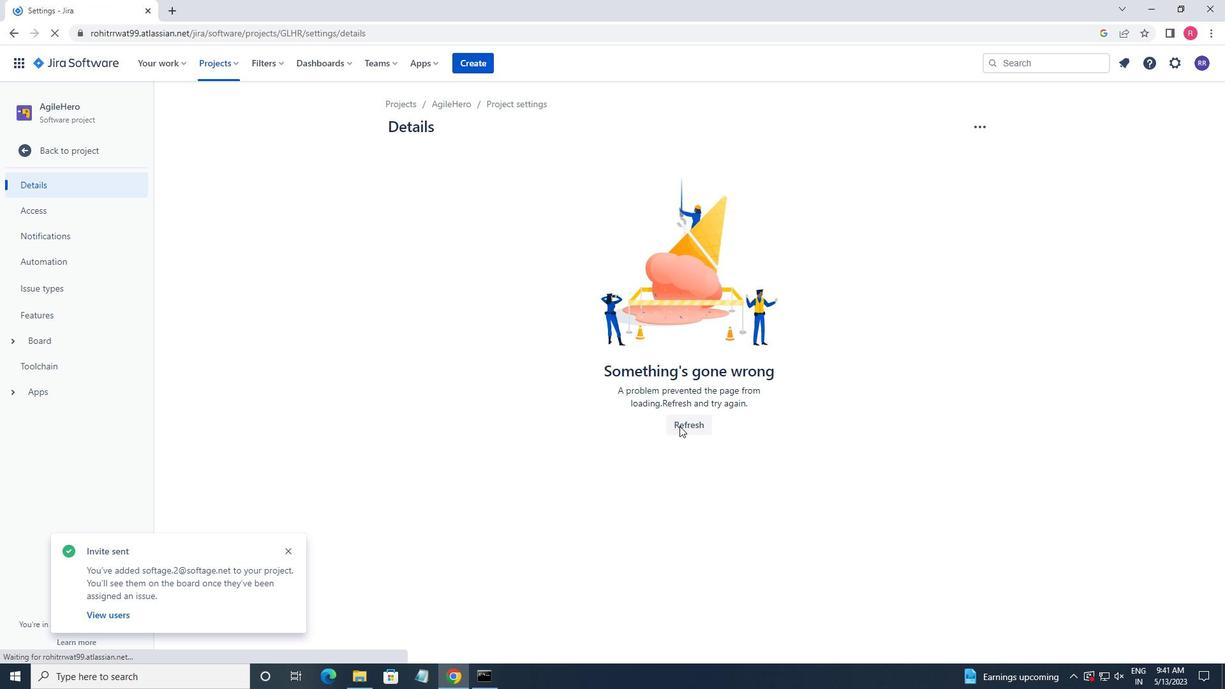 
Action: Mouse pressed left at (685, 426)
Screenshot: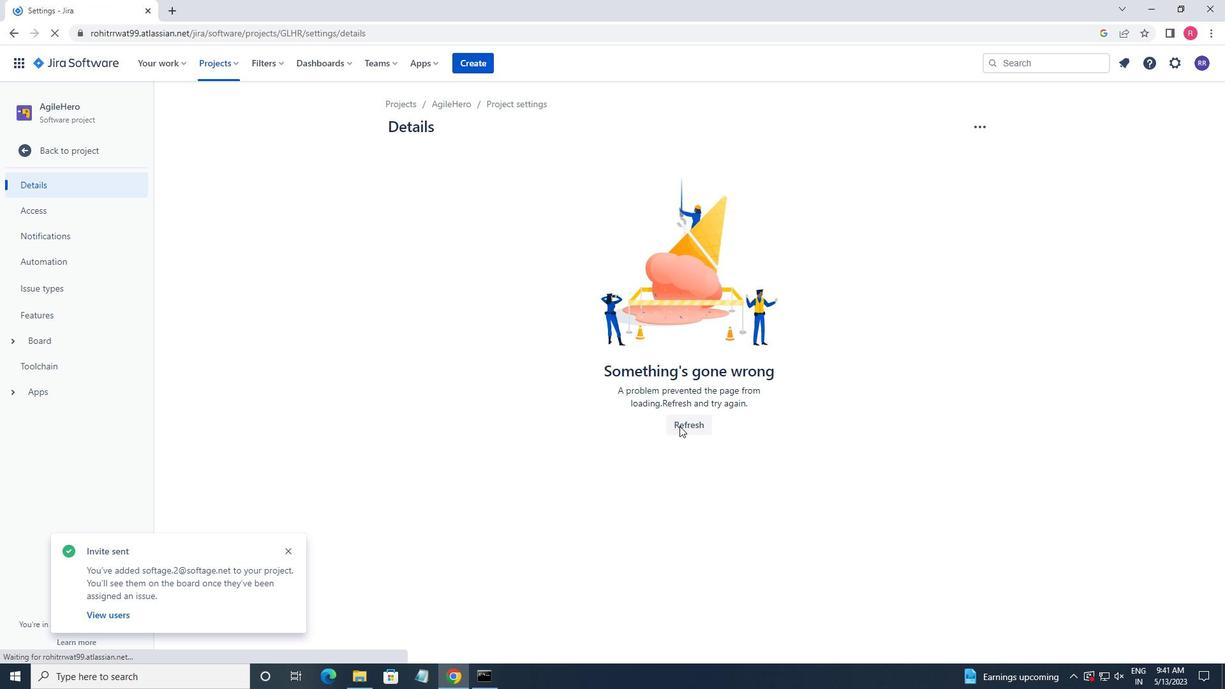 
Action: Mouse moved to (683, 461)
Screenshot: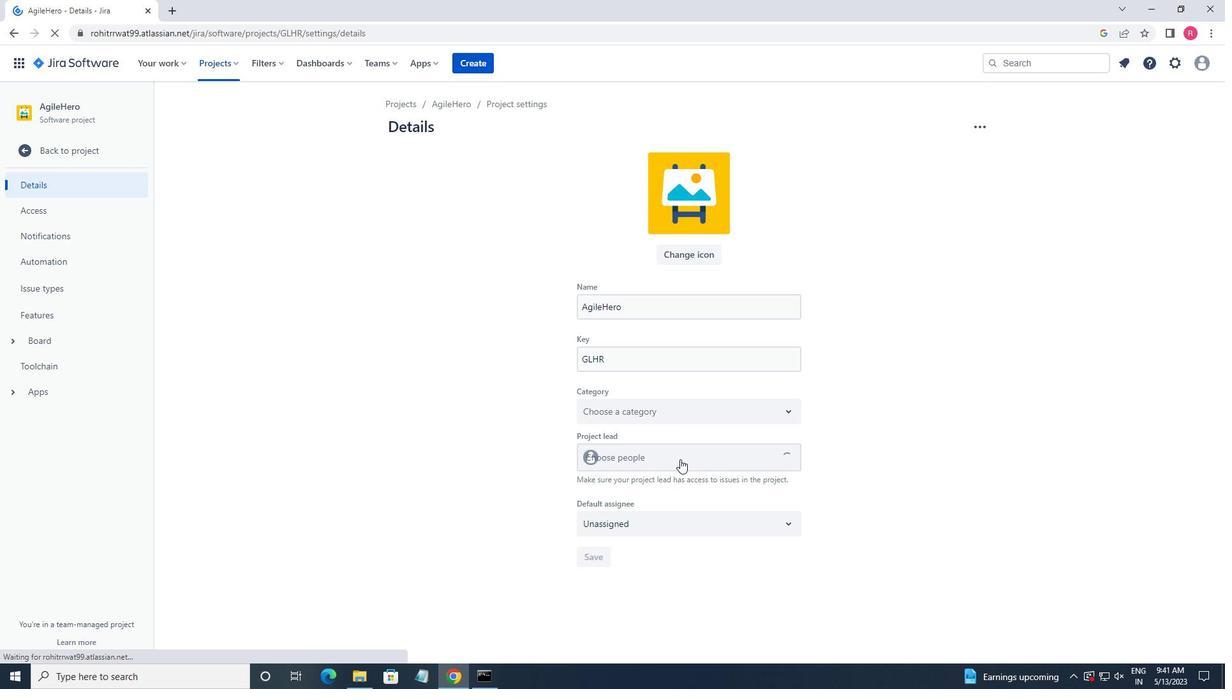 
Action: Mouse pressed left at (683, 461)
Screenshot: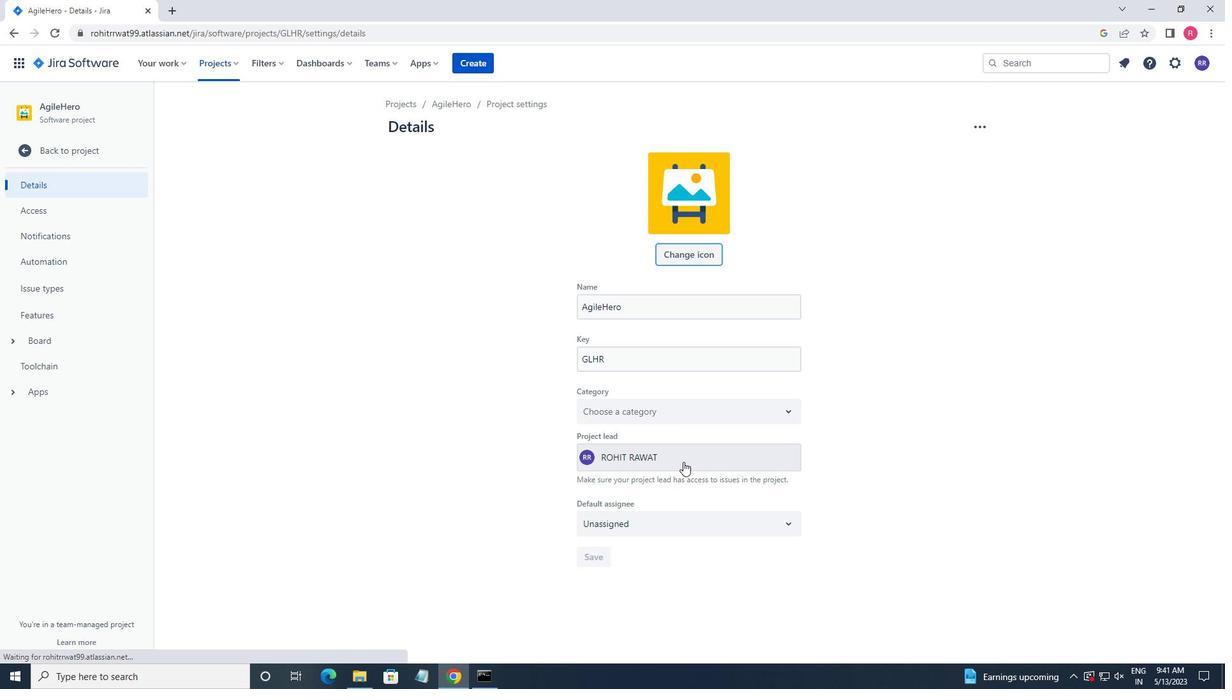 
Action: Key pressed SOFTAGE.2
Screenshot: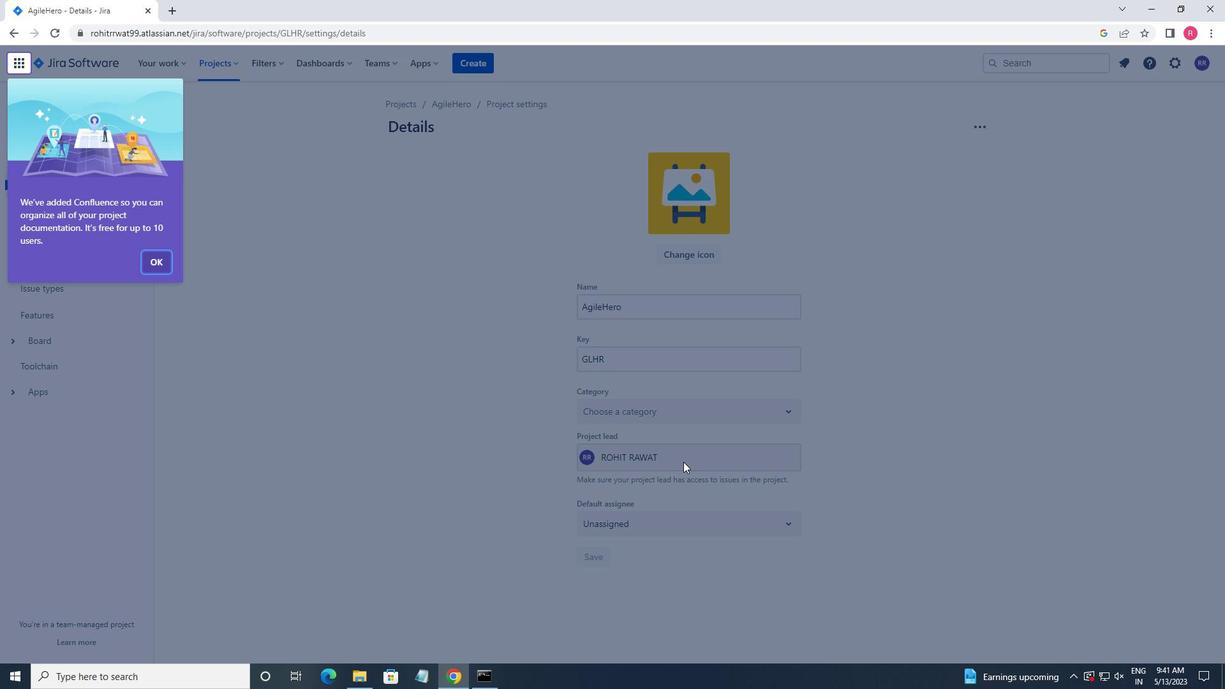 
Action: Mouse moved to (161, 269)
Screenshot: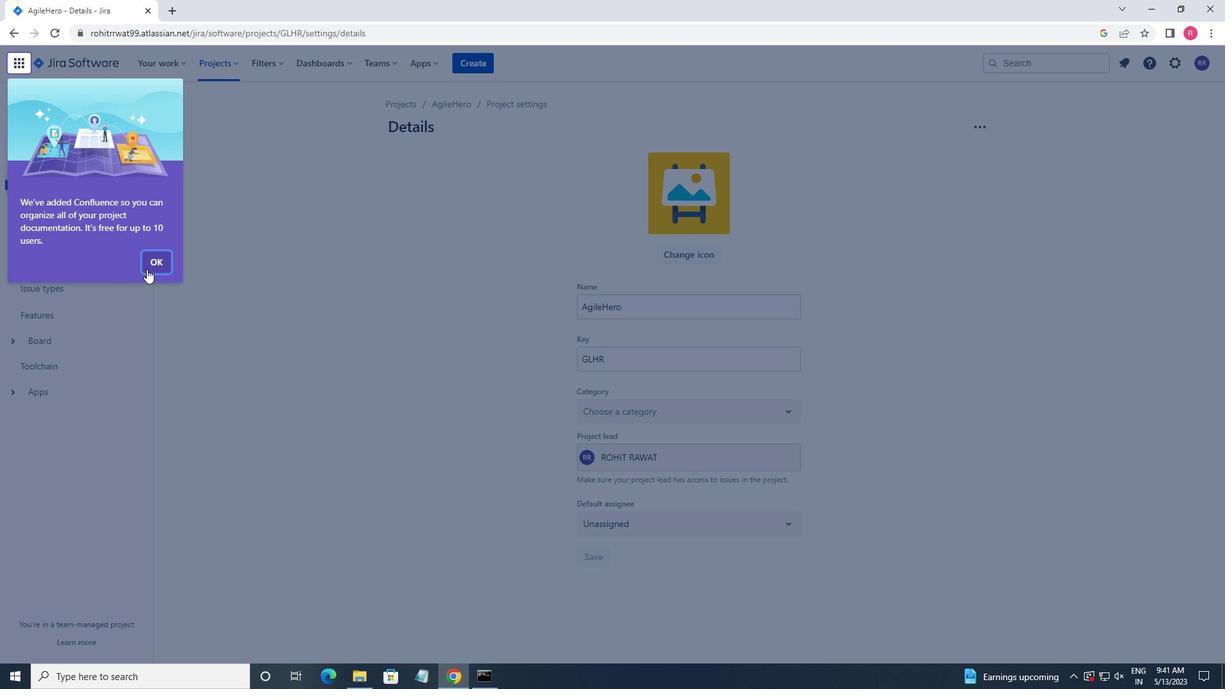 
Action: Mouse pressed left at (161, 269)
Screenshot: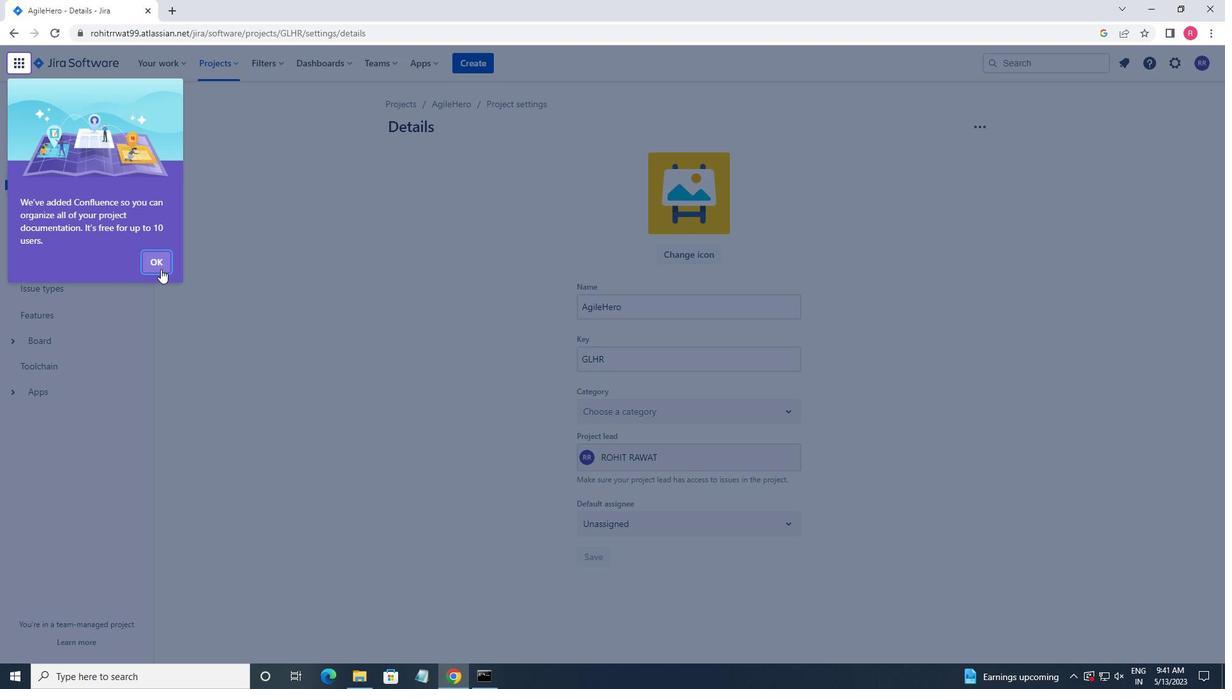 
Action: Mouse moved to (663, 464)
Screenshot: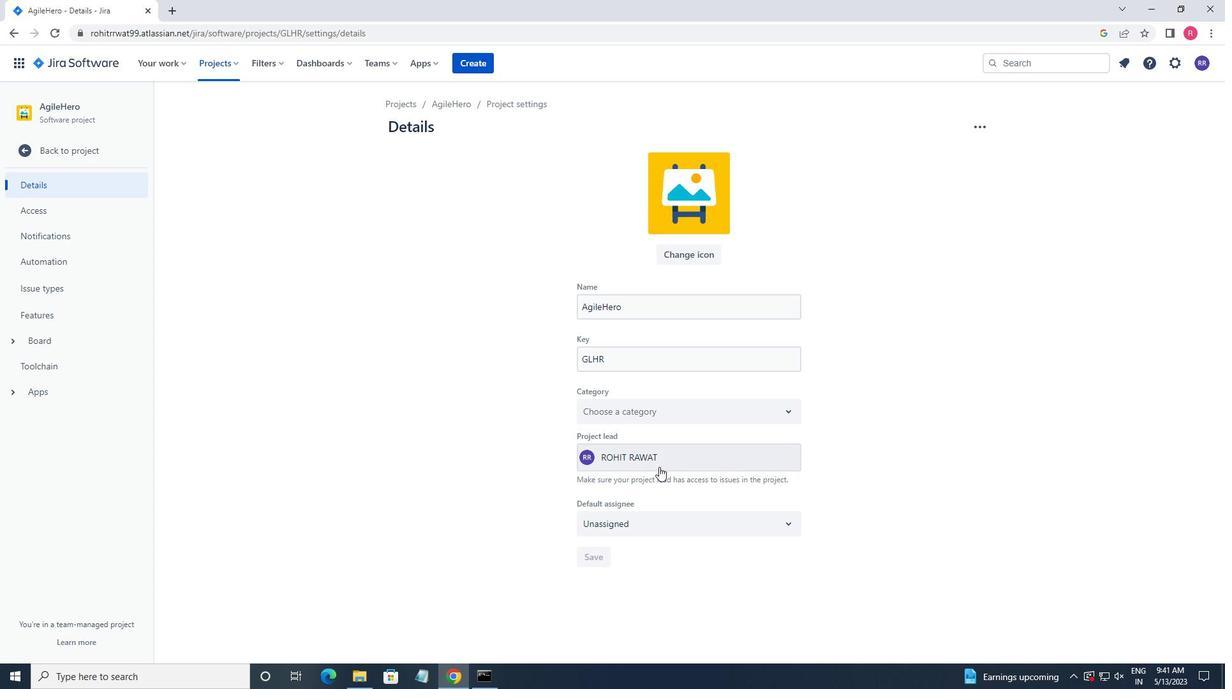 
Action: Mouse pressed left at (663, 464)
Screenshot: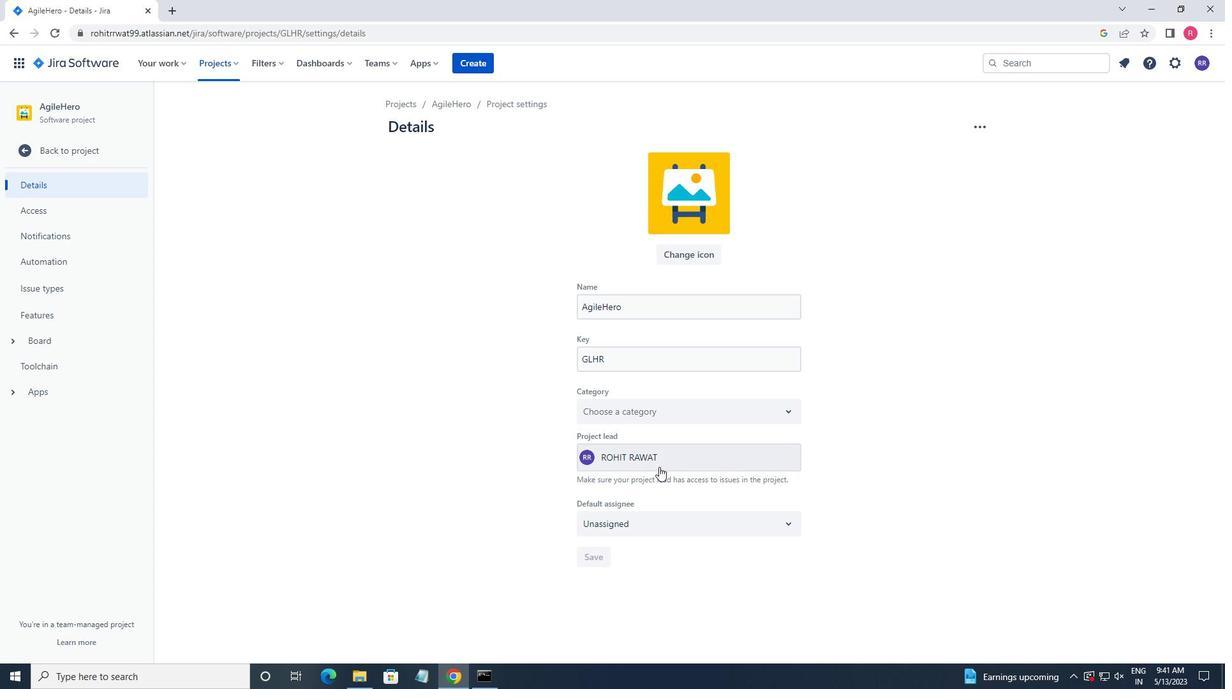 
Action: Mouse moved to (664, 463)
Screenshot: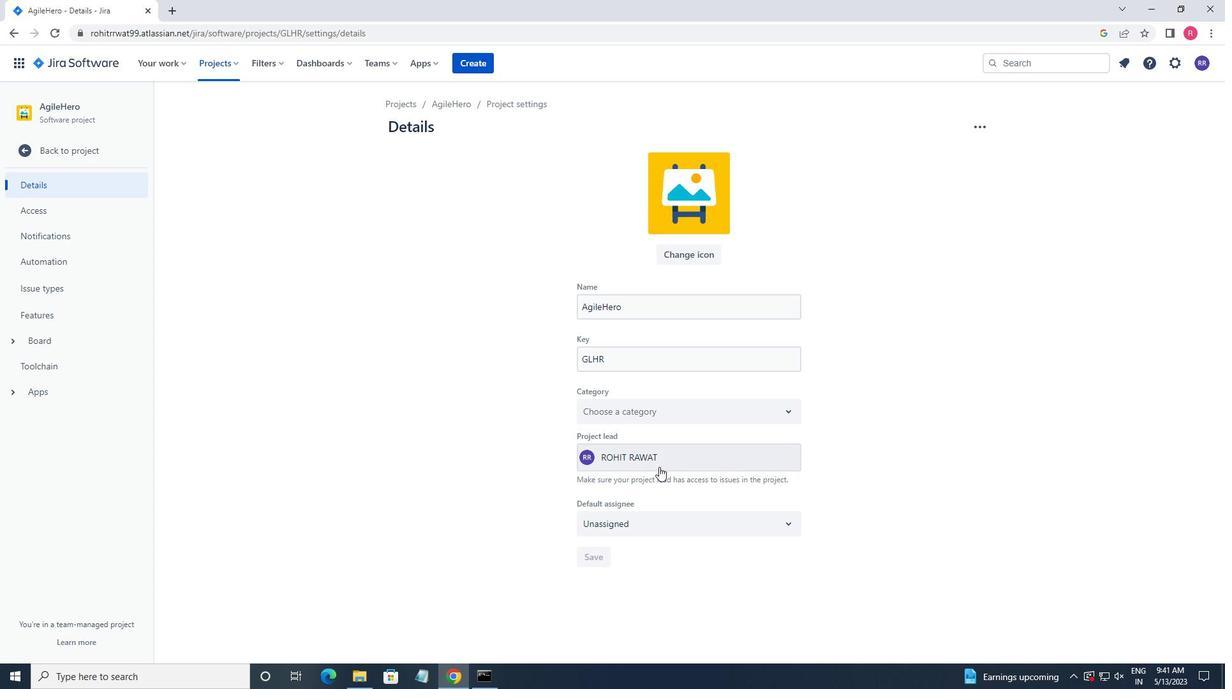 
Action: Key pressed SOFTAG
Screenshot: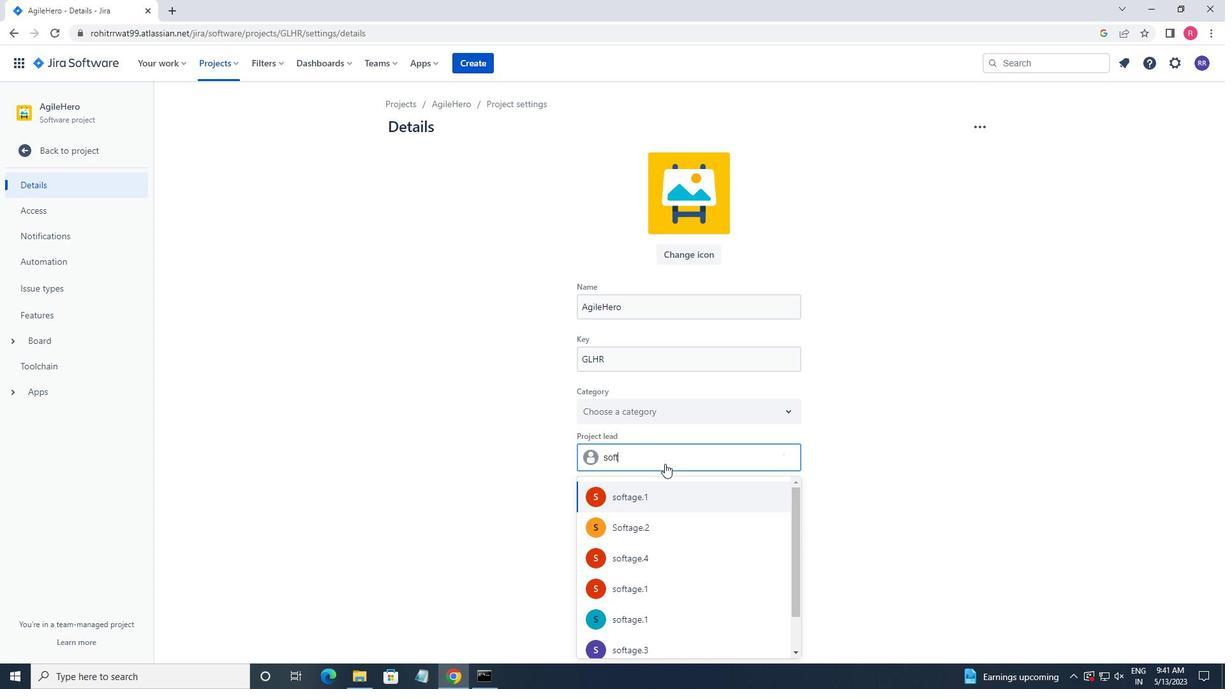 
Action: Mouse moved to (671, 520)
Screenshot: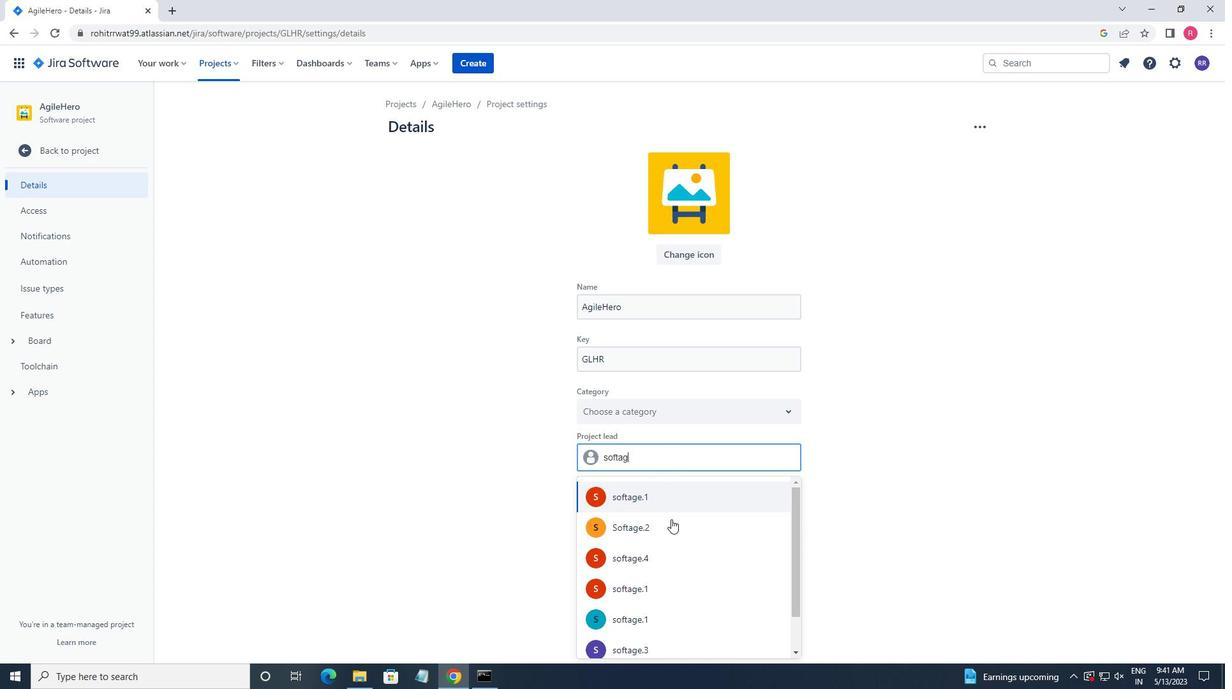 
Action: Mouse pressed left at (671, 520)
Screenshot: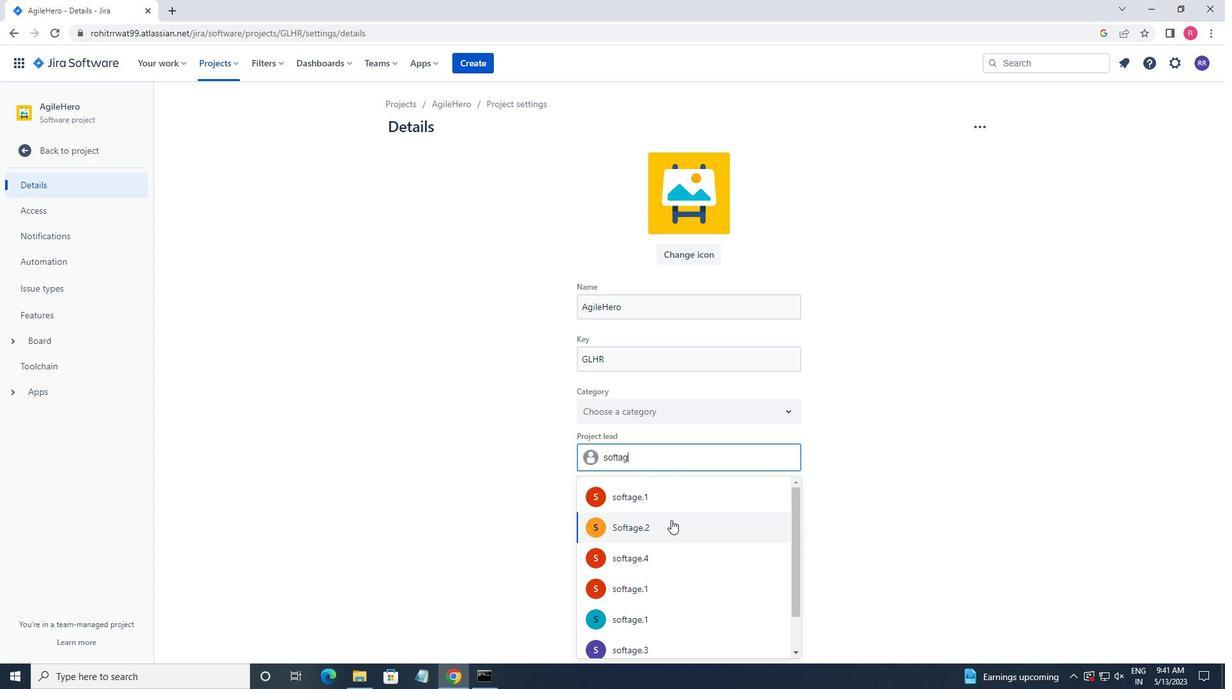 
Action: Mouse moved to (588, 562)
Screenshot: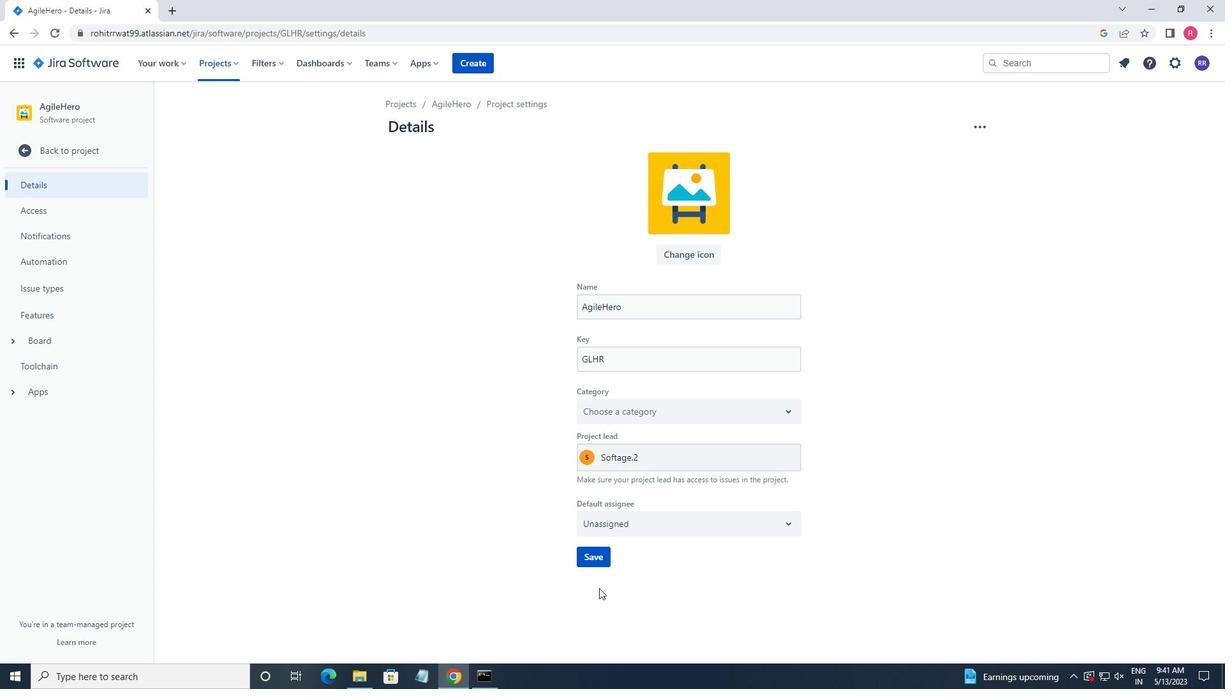 
Action: Mouse pressed left at (588, 562)
Screenshot: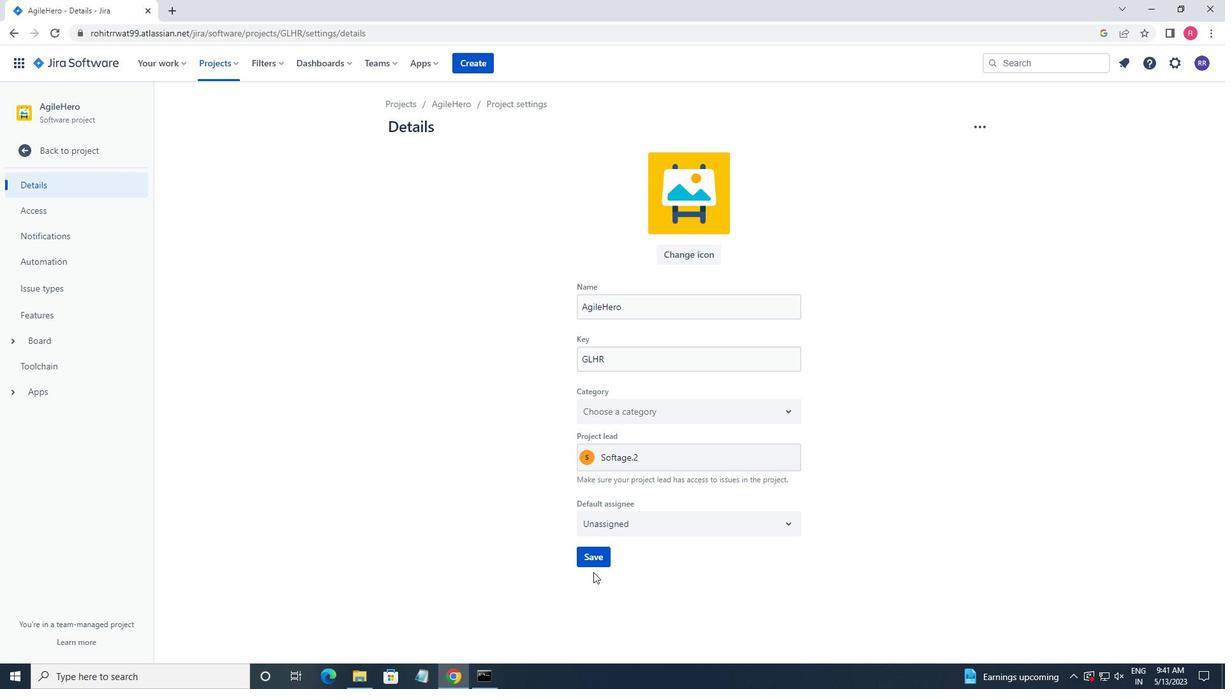 
Action: Mouse moved to (32, 151)
Screenshot: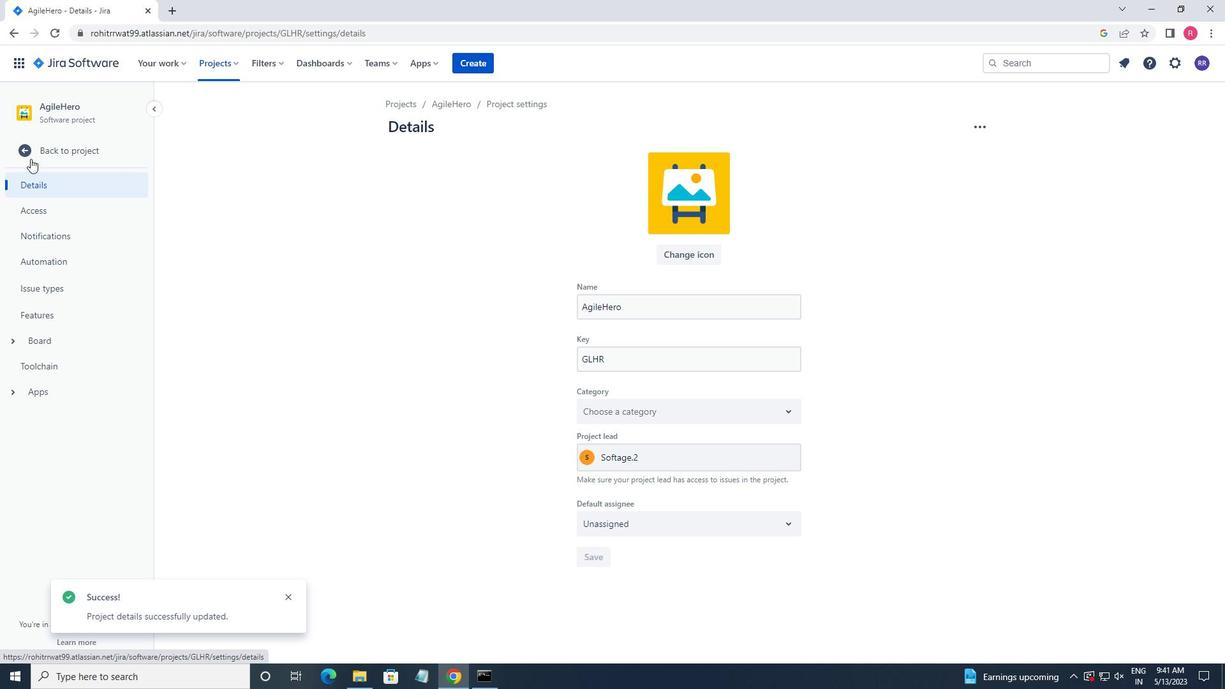 
Action: Mouse pressed left at (32, 151)
Screenshot: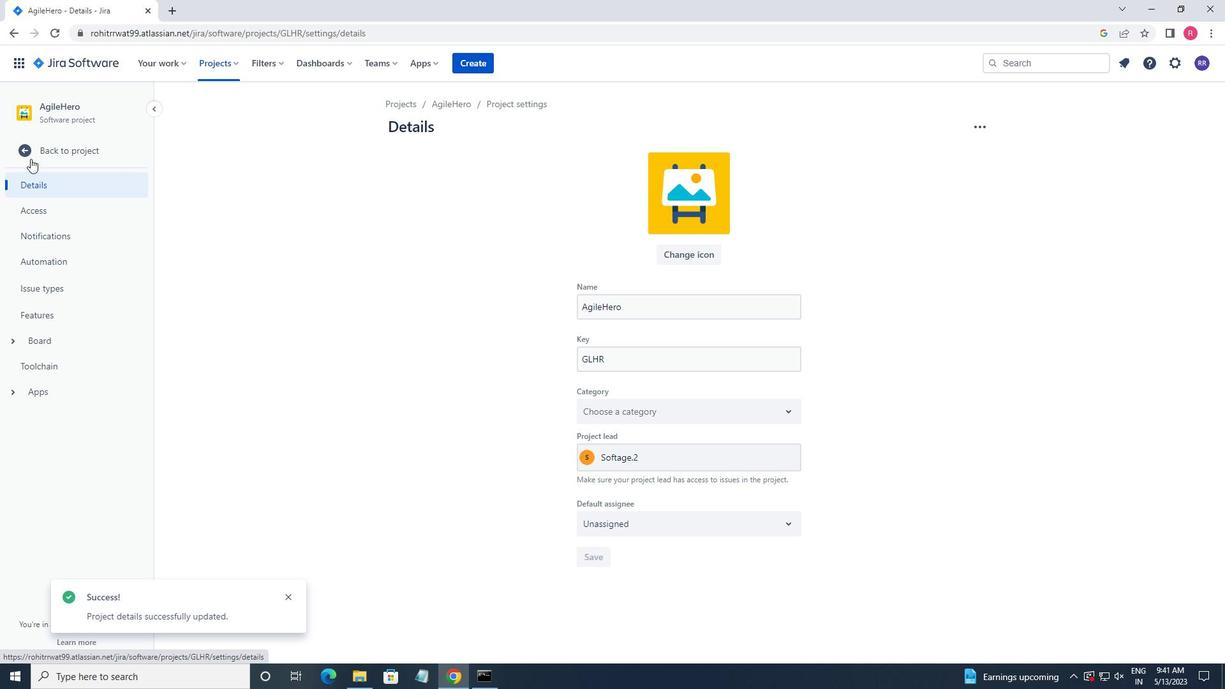 
Action: Mouse moved to (300, 172)
Screenshot: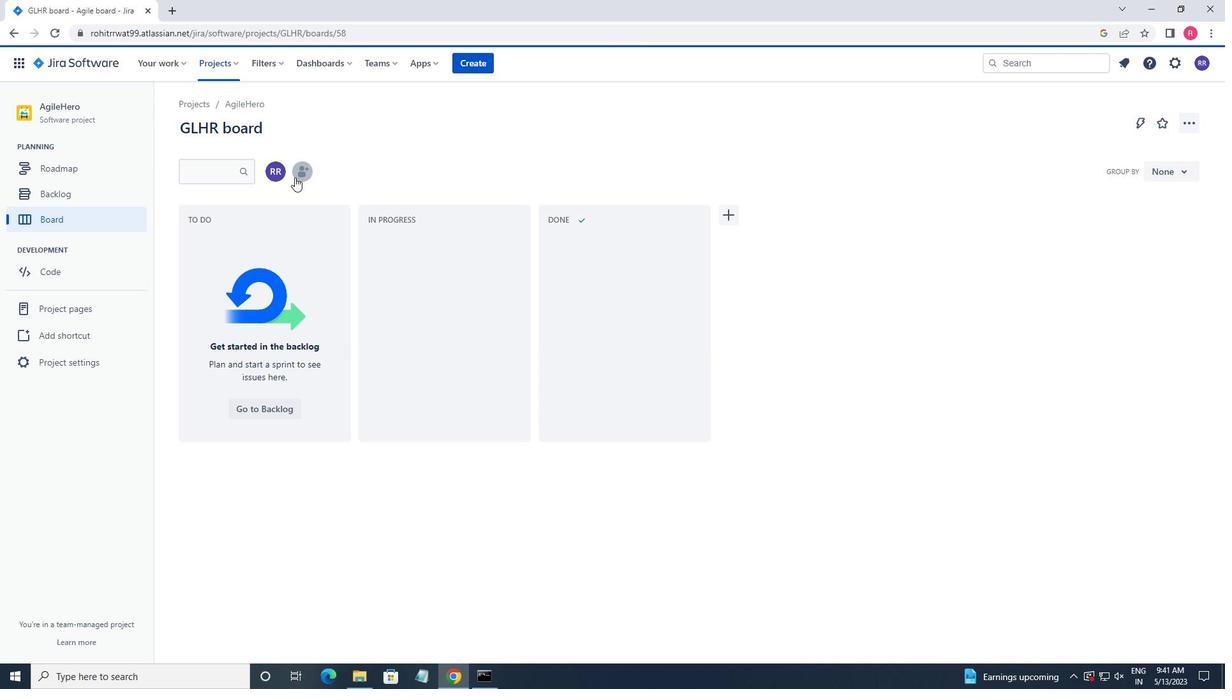 
Action: Mouse pressed left at (300, 172)
Screenshot: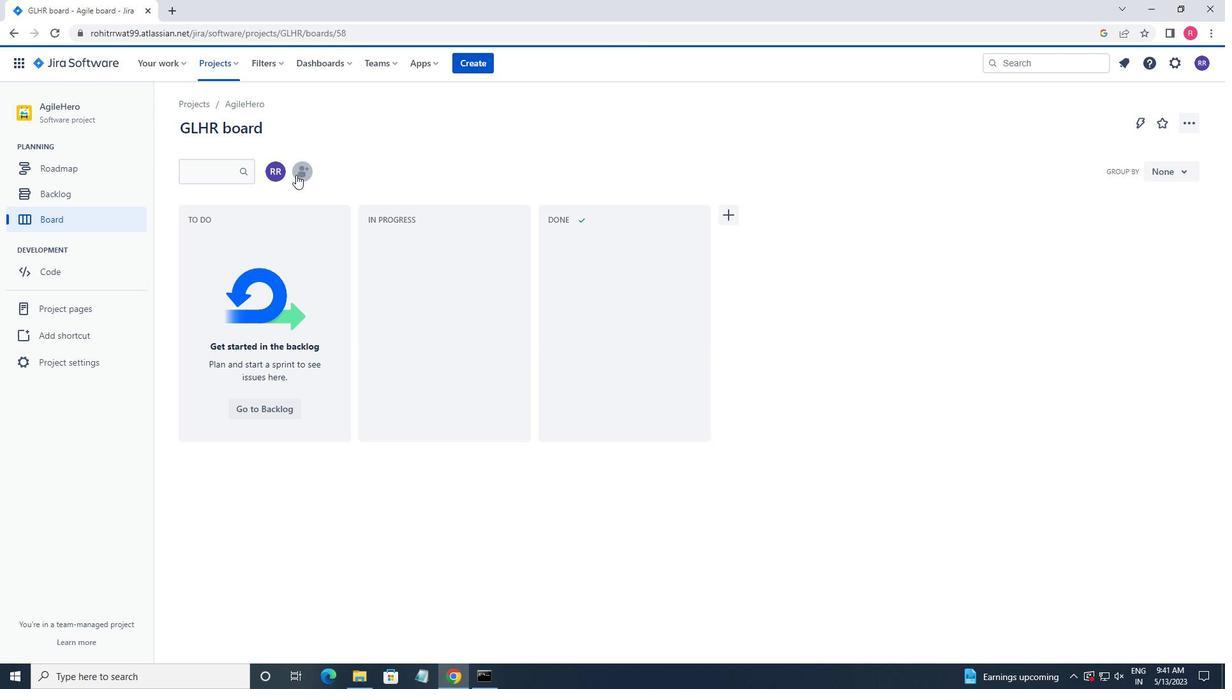
Action: Key pressed SOFTAGE.3
Screenshot: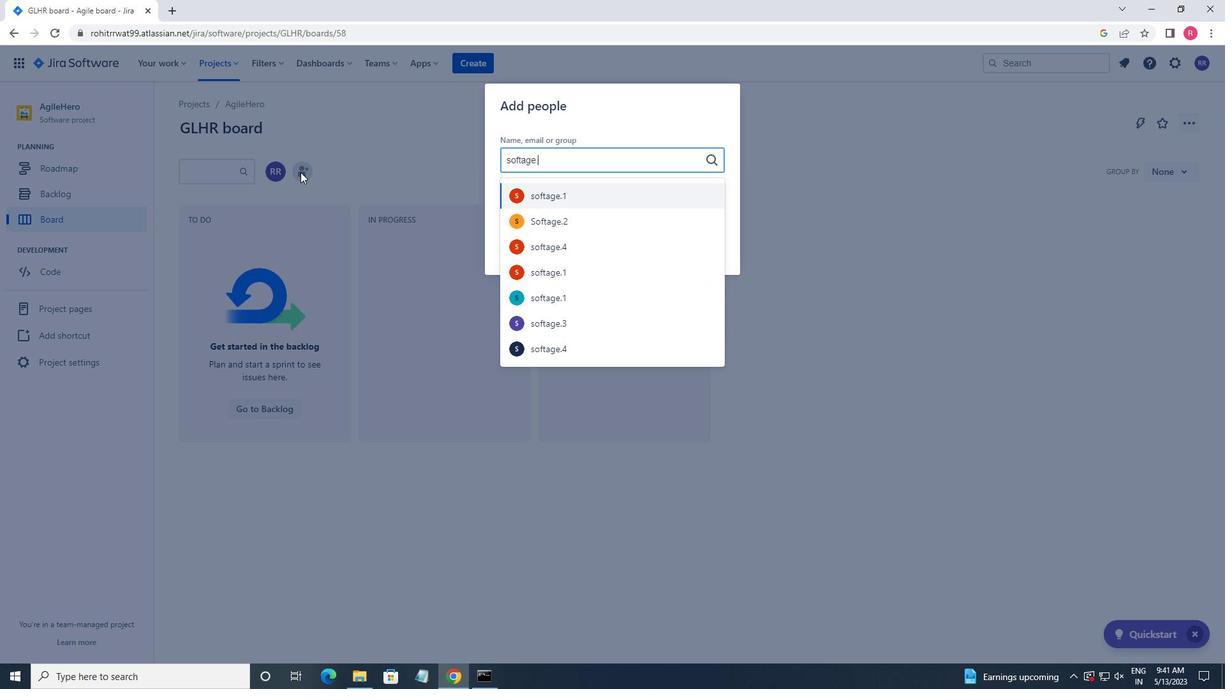 
Action: Mouse moved to (636, 196)
Screenshot: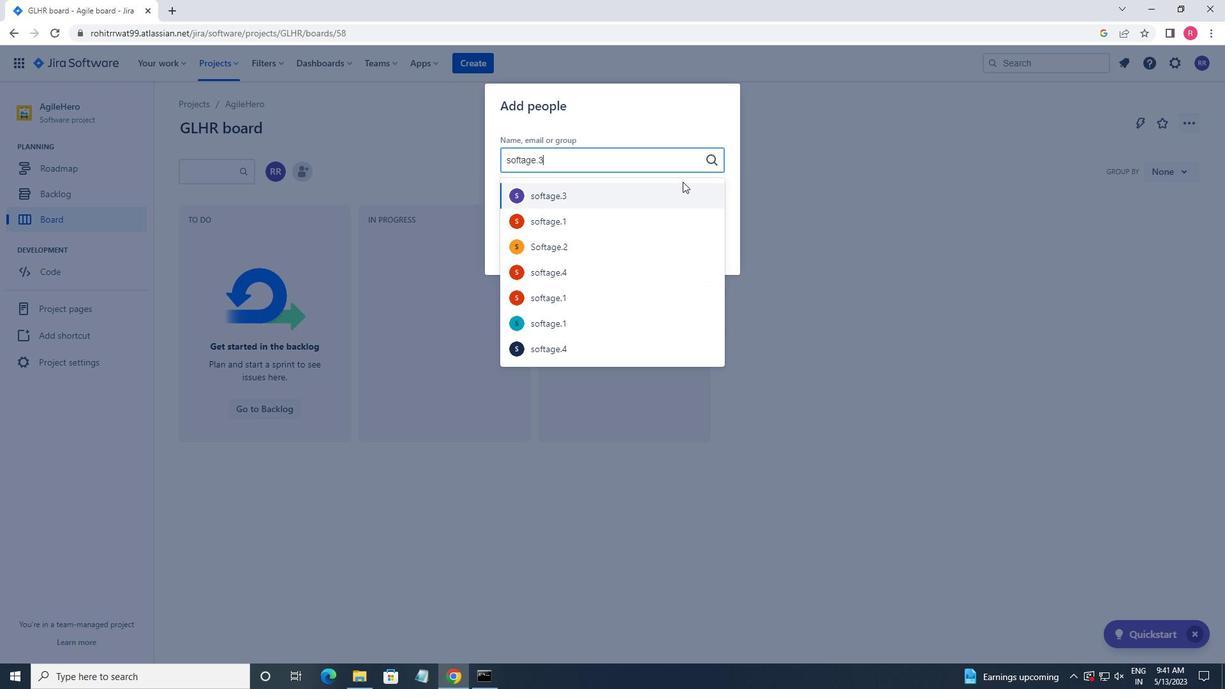 
Action: Mouse pressed left at (636, 196)
Screenshot: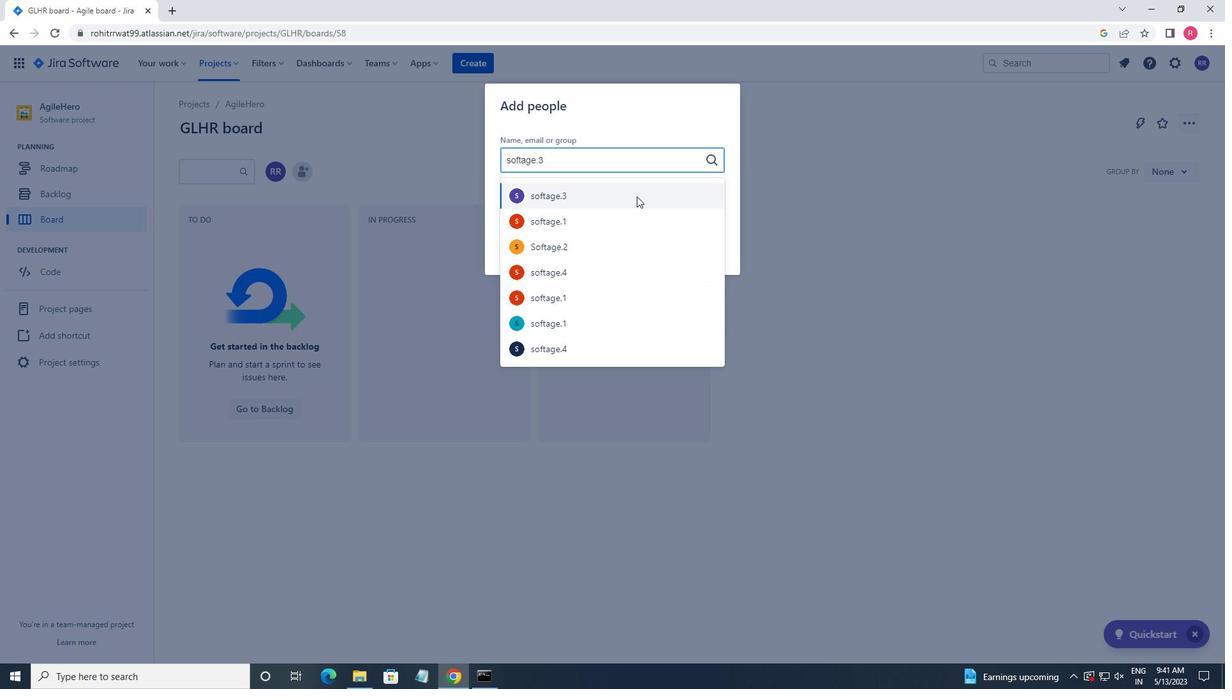 
Action: Mouse moved to (708, 244)
Screenshot: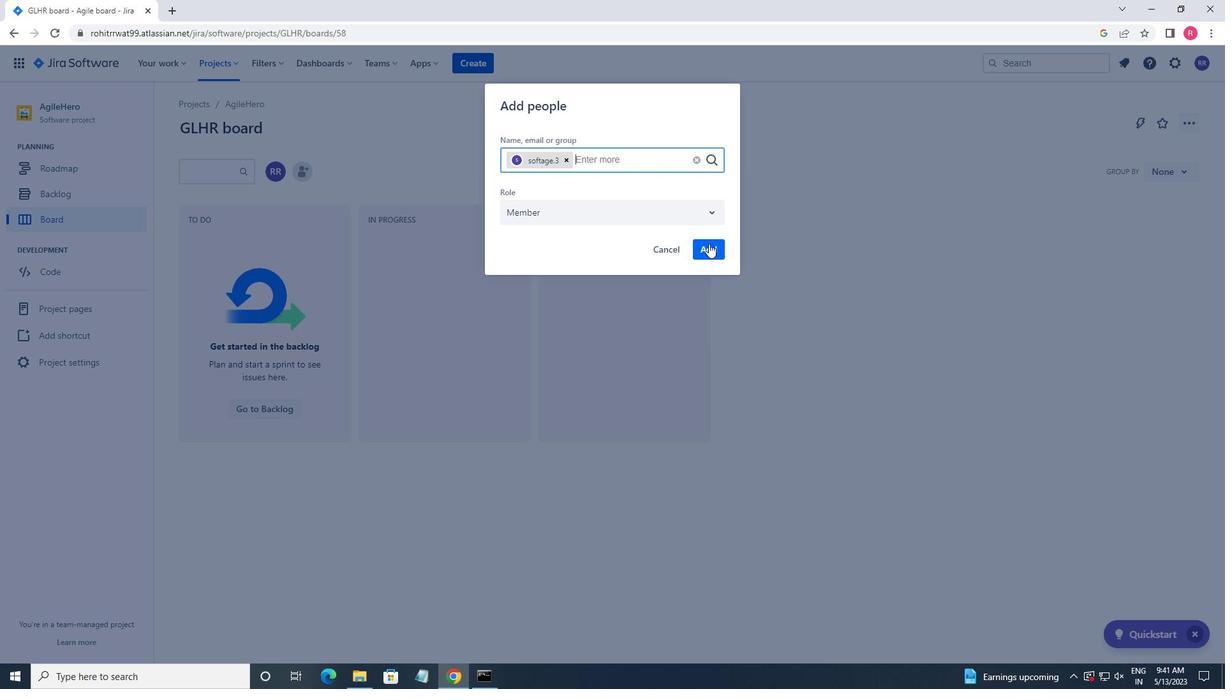 
Action: Mouse pressed left at (708, 244)
Screenshot: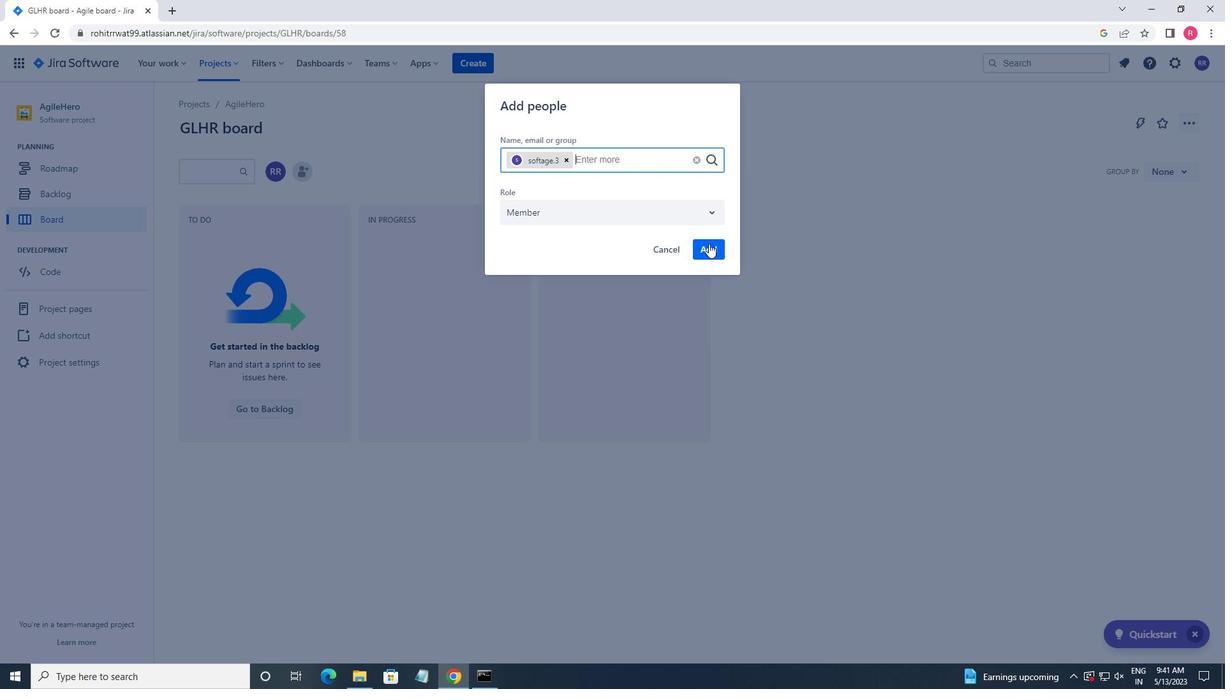 
Action: Mouse moved to (708, 244)
Screenshot: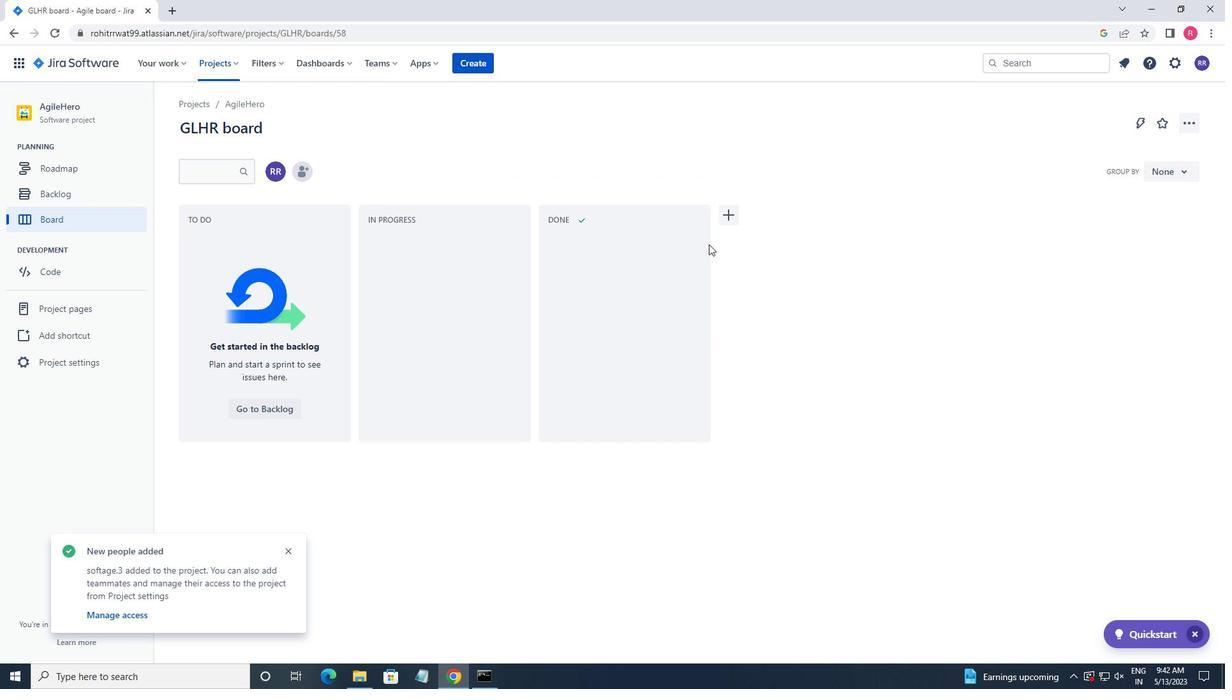 
